 Task: Look for space in Siderno, Italy from 2nd September, 2023 to 10th September, 2023 for 1 adult in price range Rs.5000 to Rs.16000. Place can be private room with 1  bedroom having 1 bed and 1 bathroom. Property type can be house, flat, guest house, hotel. Booking option can be shelf check-in. Required host language is English.
Action: Mouse moved to (537, 92)
Screenshot: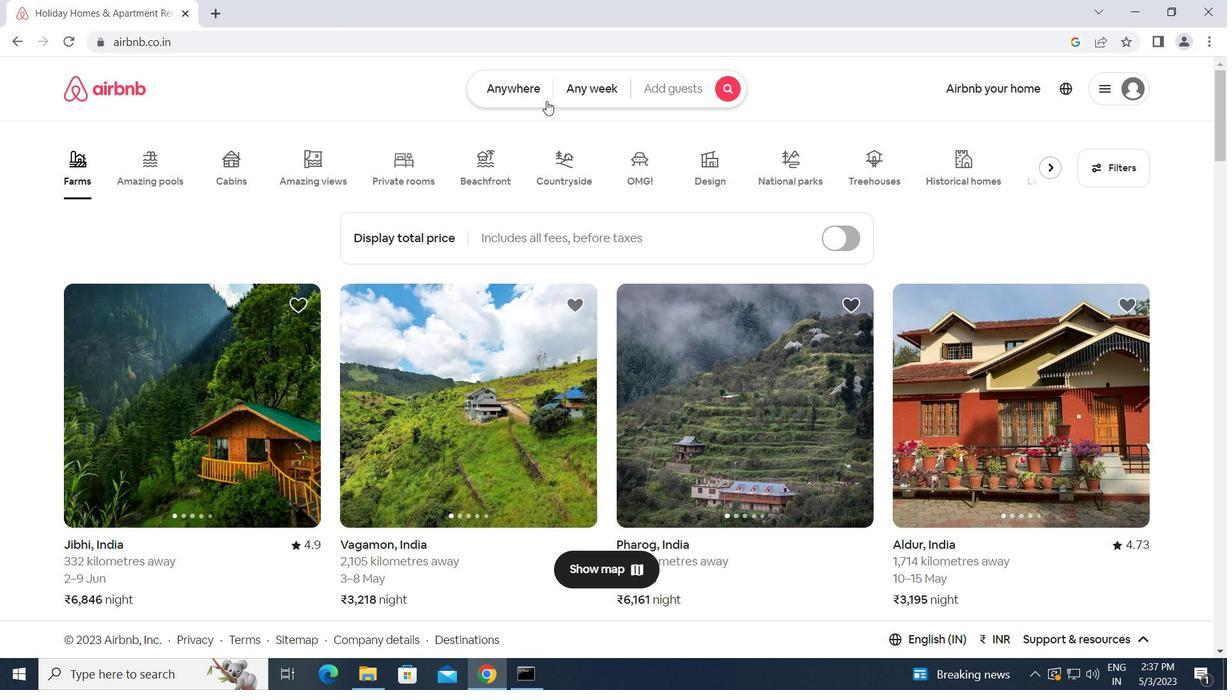 
Action: Mouse pressed left at (537, 92)
Screenshot: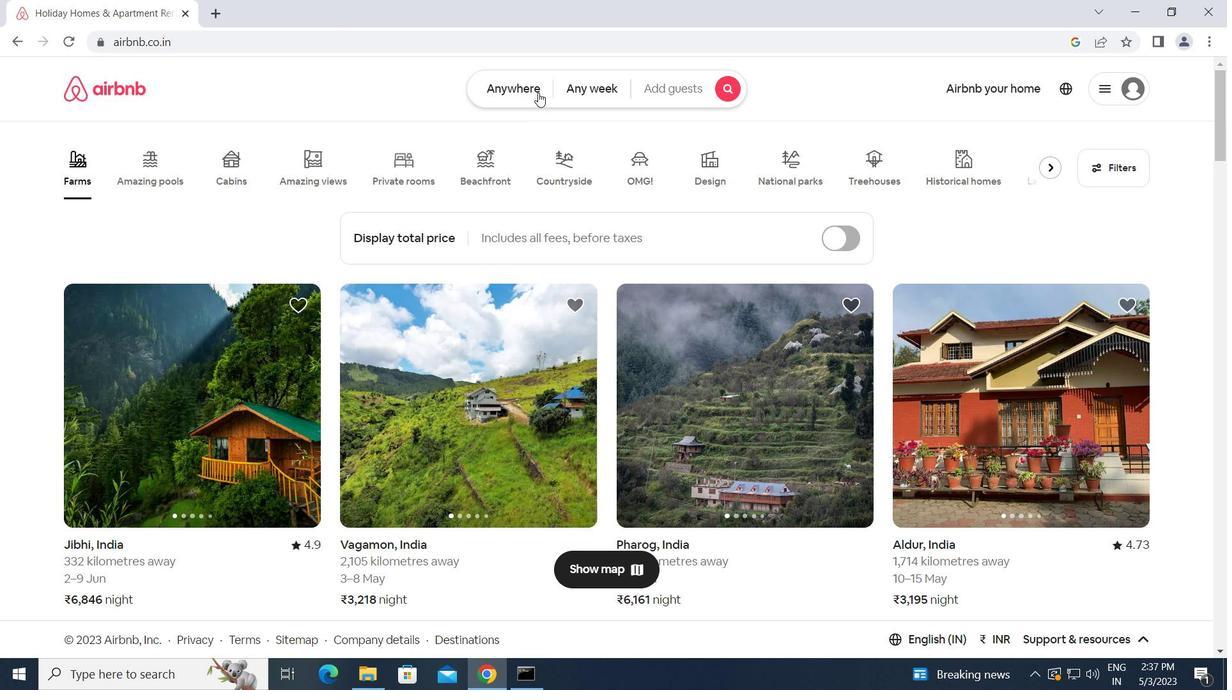 
Action: Mouse moved to (403, 159)
Screenshot: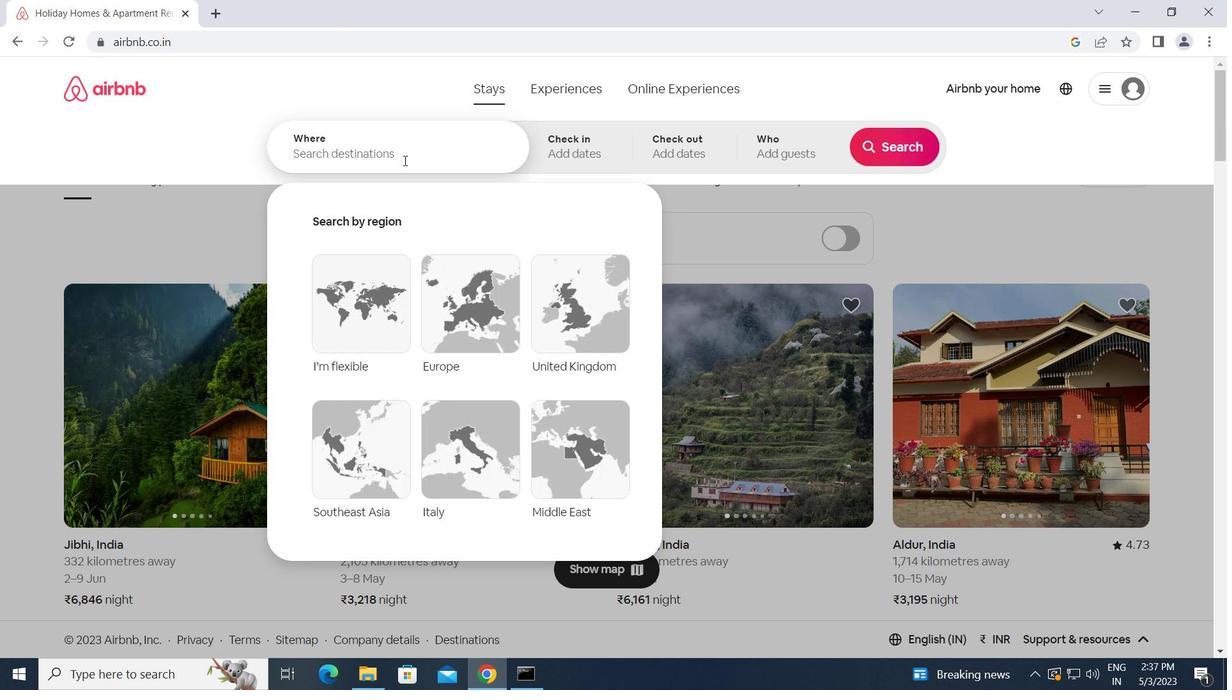 
Action: Mouse pressed left at (403, 159)
Screenshot: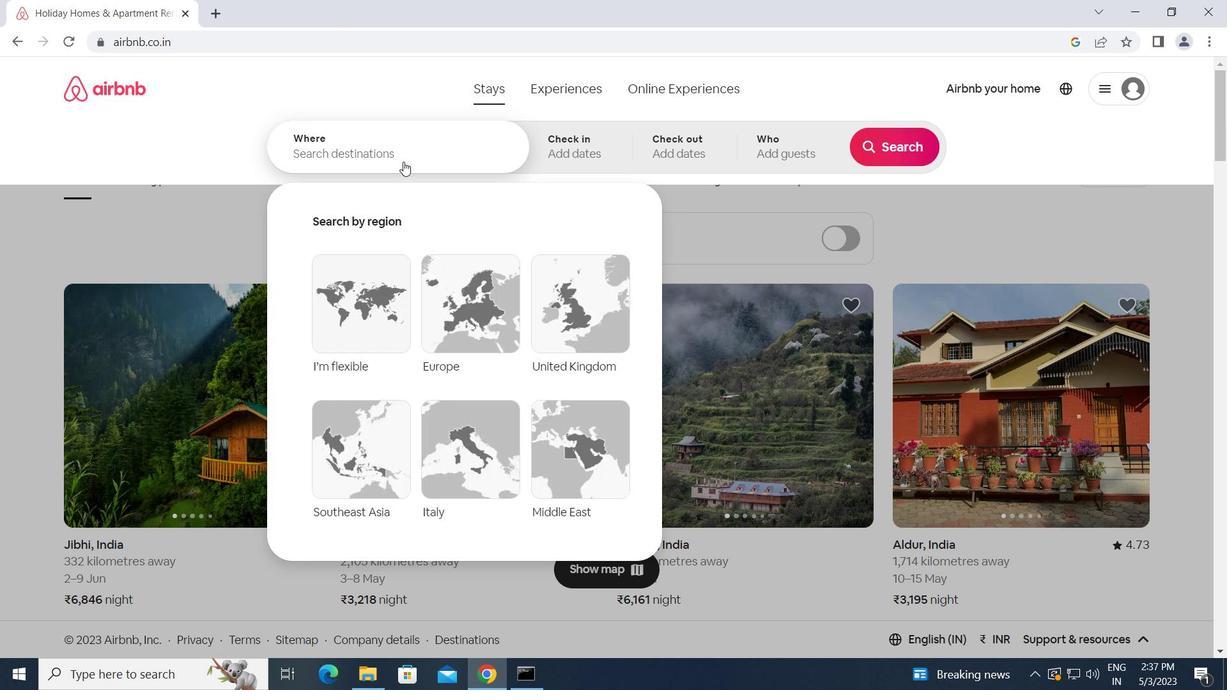 
Action: Key pressed <Key.caps_lock>s<Key.caps_lock>iderno,<Key.space><Key.caps_lock>i<Key.caps_lock>taly<Key.enter>
Screenshot: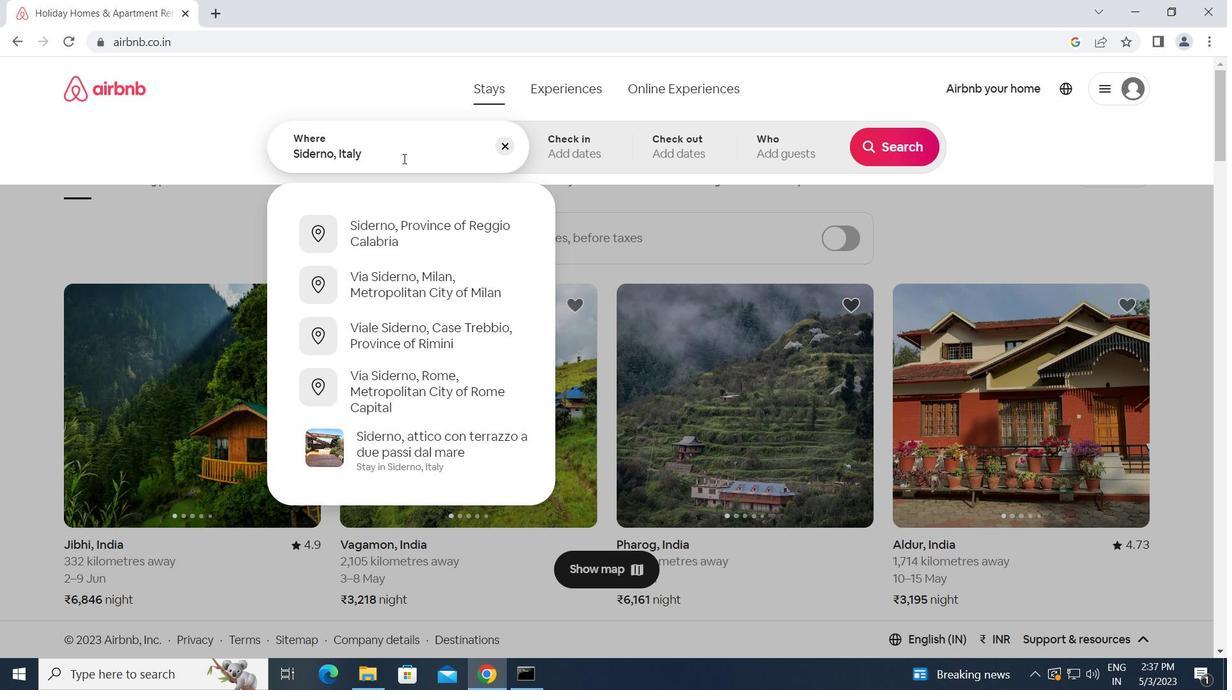 
Action: Mouse moved to (893, 278)
Screenshot: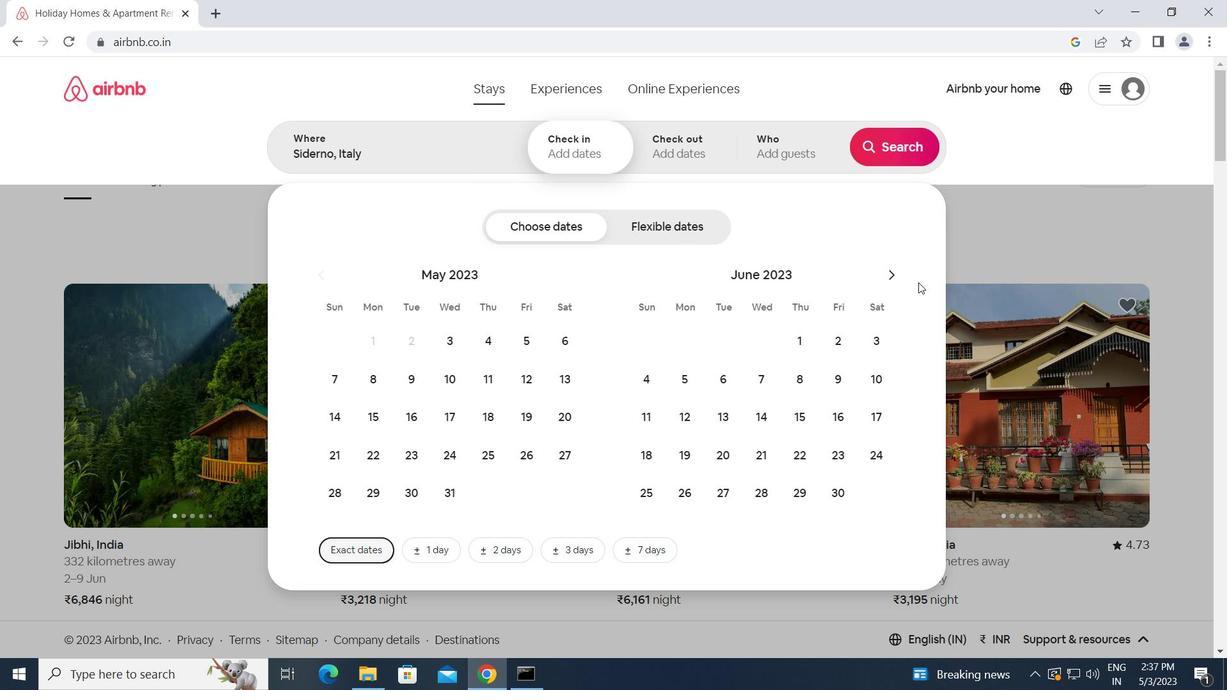 
Action: Mouse pressed left at (893, 278)
Screenshot: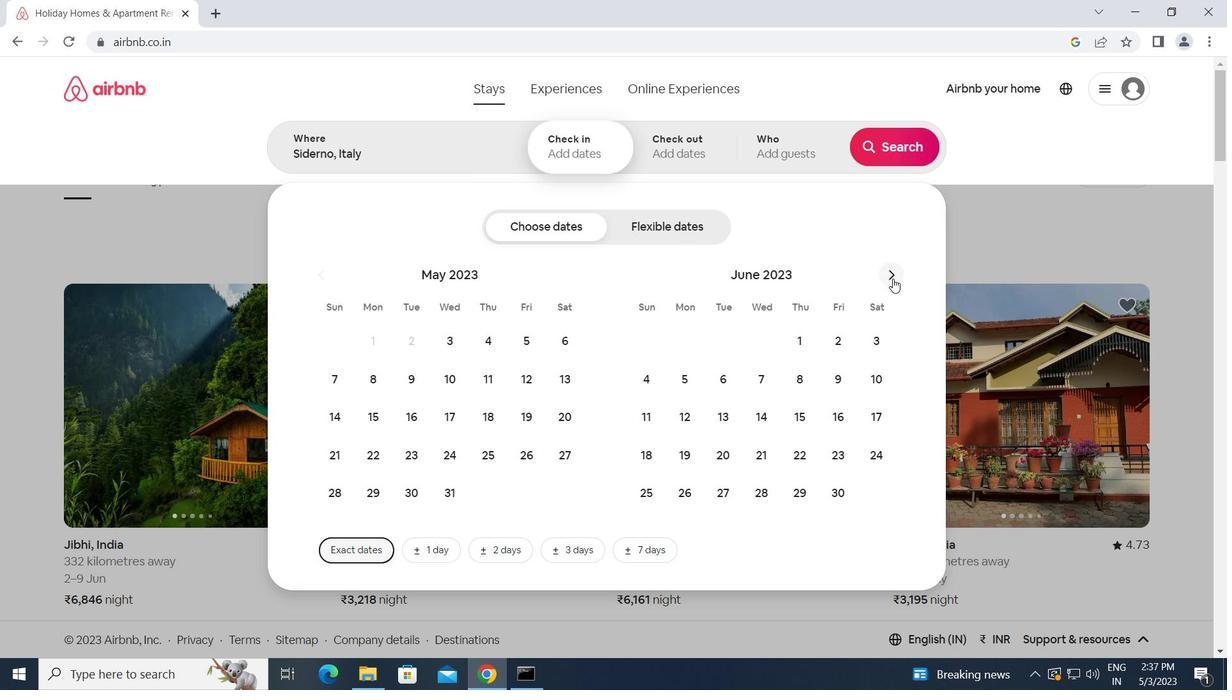 
Action: Mouse pressed left at (893, 278)
Screenshot: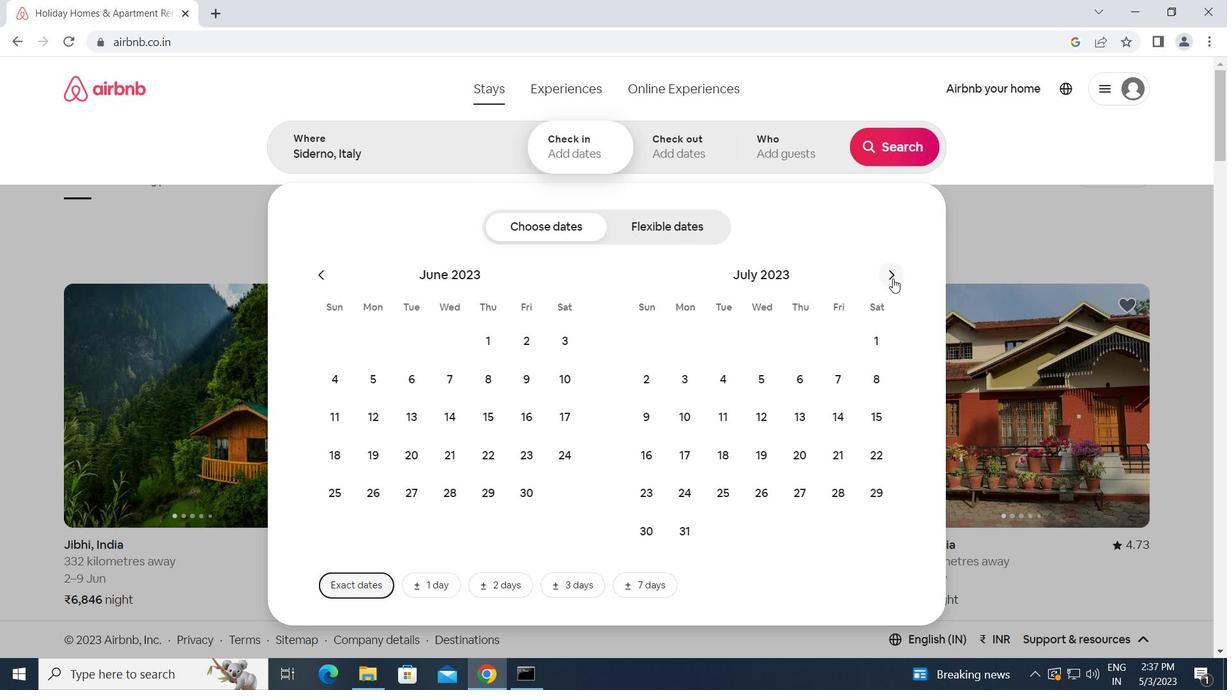 
Action: Mouse pressed left at (893, 278)
Screenshot: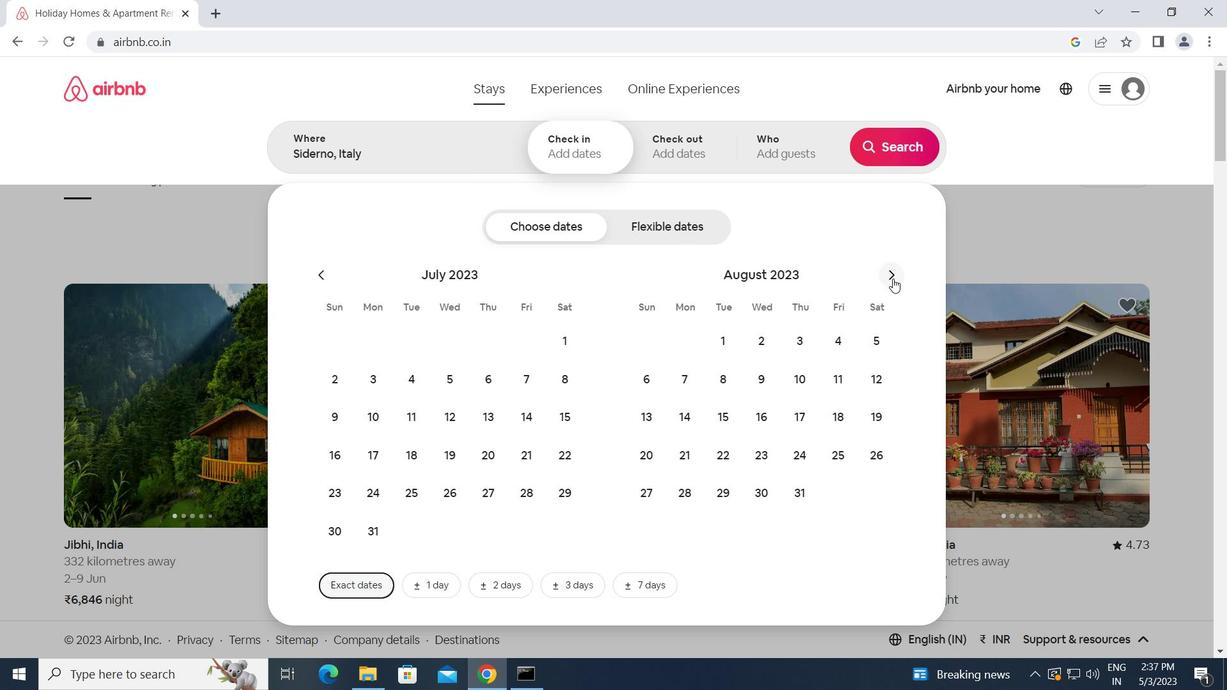 
Action: Mouse moved to (872, 335)
Screenshot: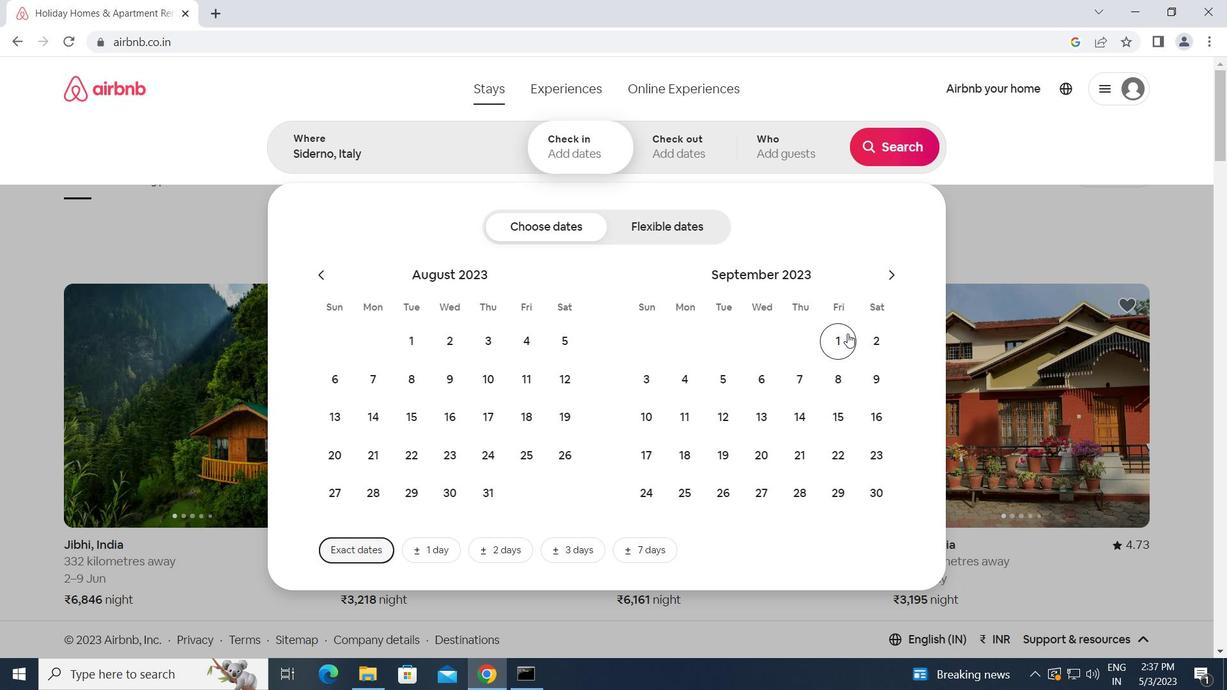 
Action: Mouse pressed left at (872, 335)
Screenshot: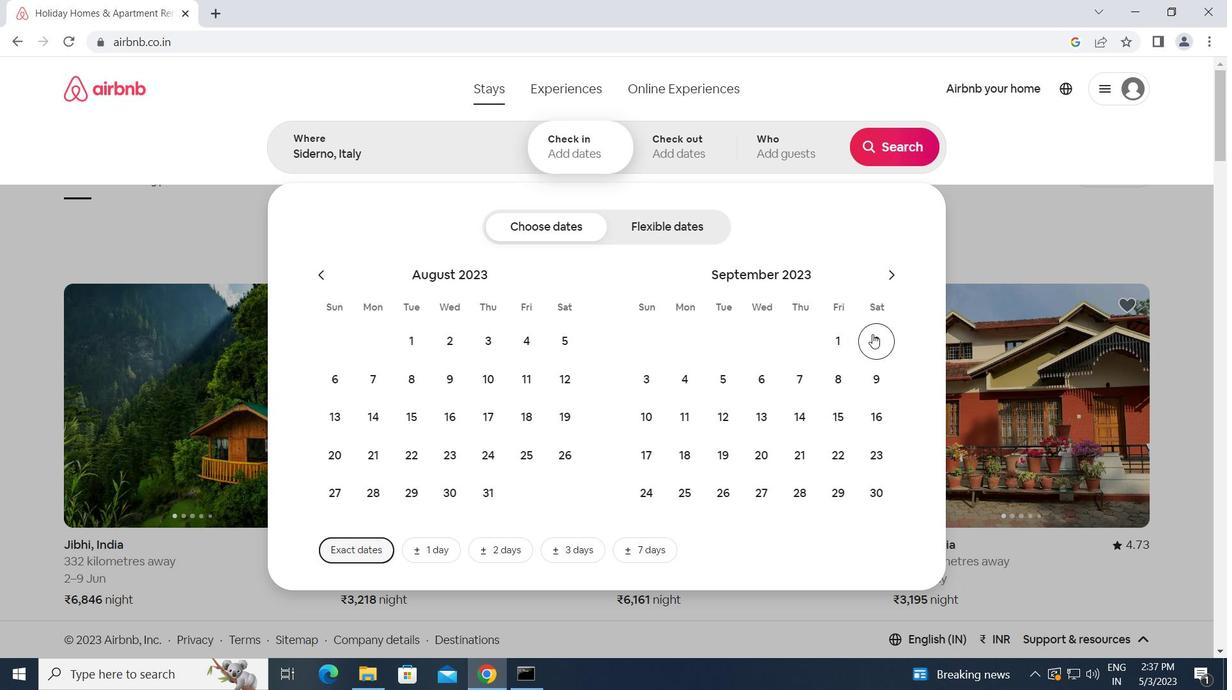 
Action: Mouse moved to (651, 411)
Screenshot: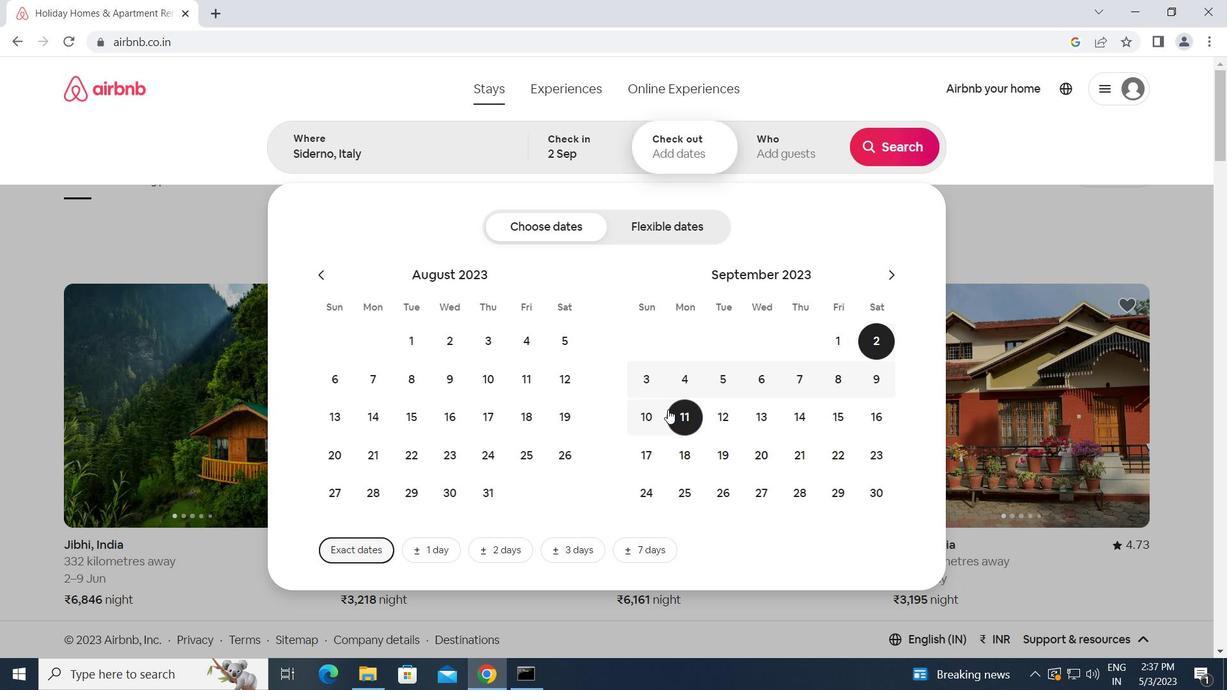 
Action: Mouse pressed left at (651, 411)
Screenshot: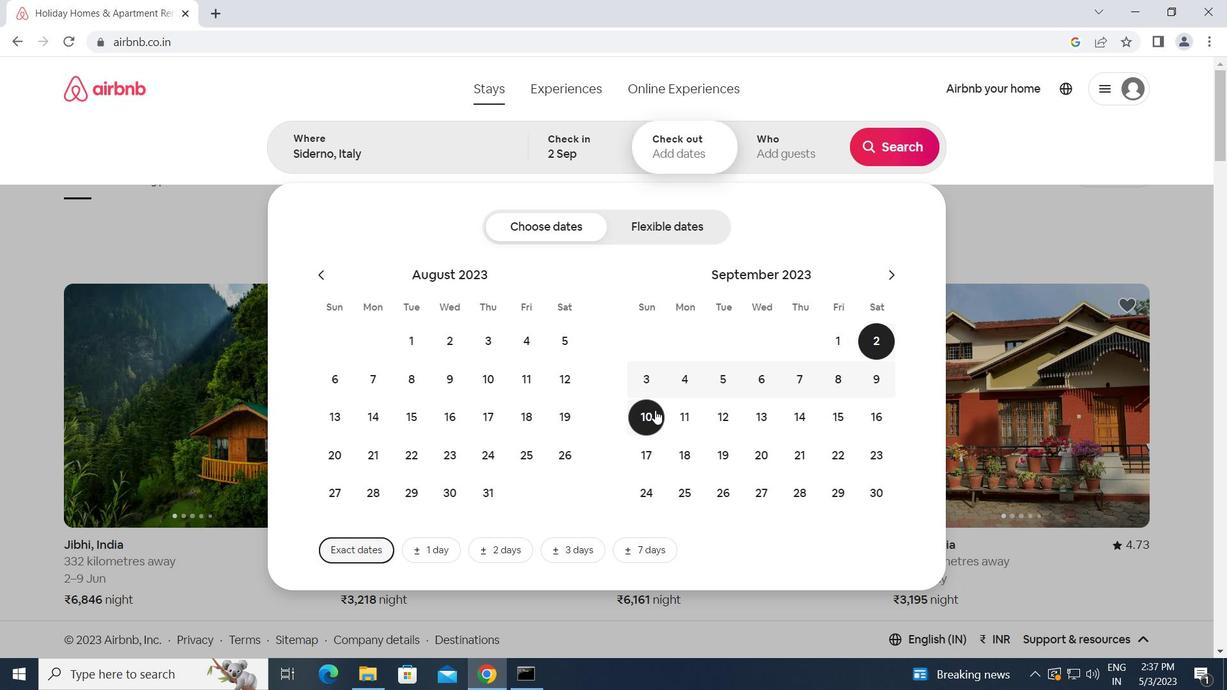 
Action: Mouse moved to (769, 139)
Screenshot: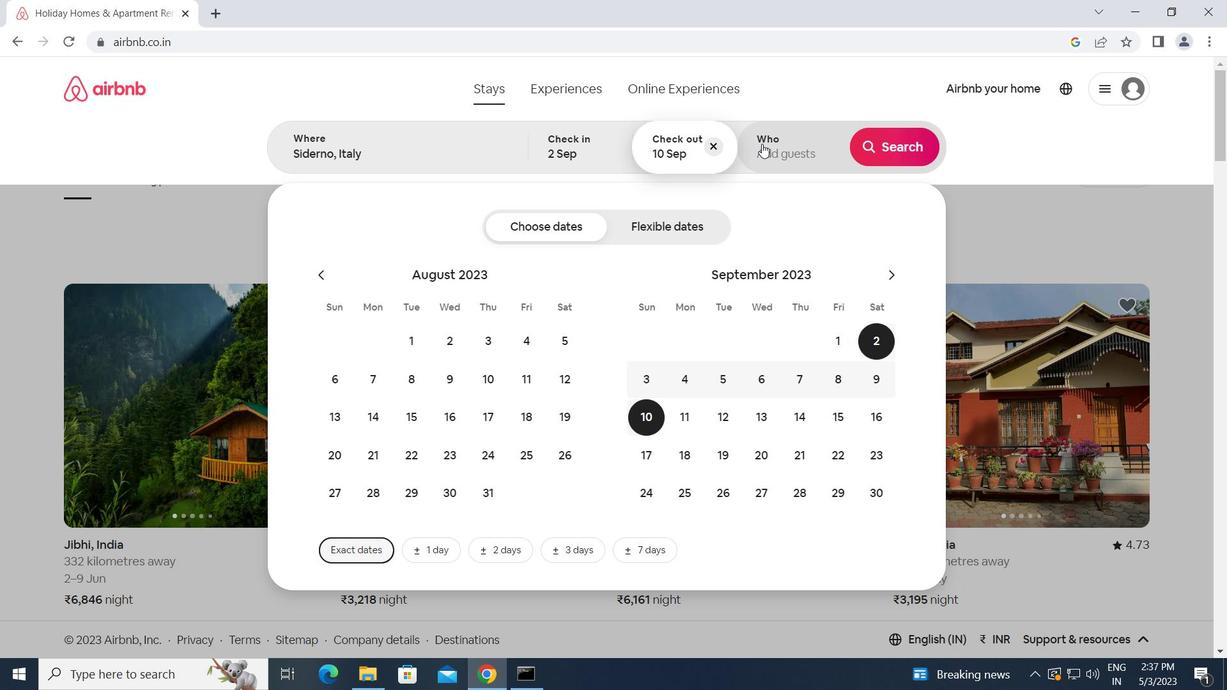 
Action: Mouse pressed left at (769, 139)
Screenshot: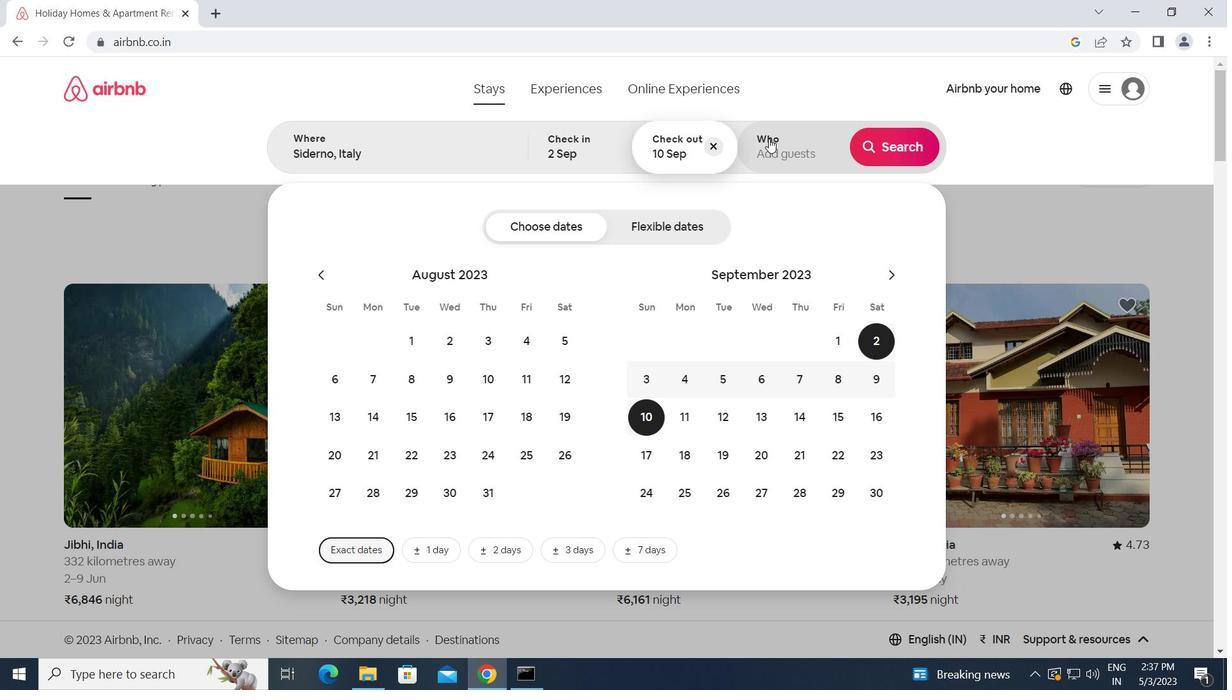 
Action: Mouse moved to (905, 228)
Screenshot: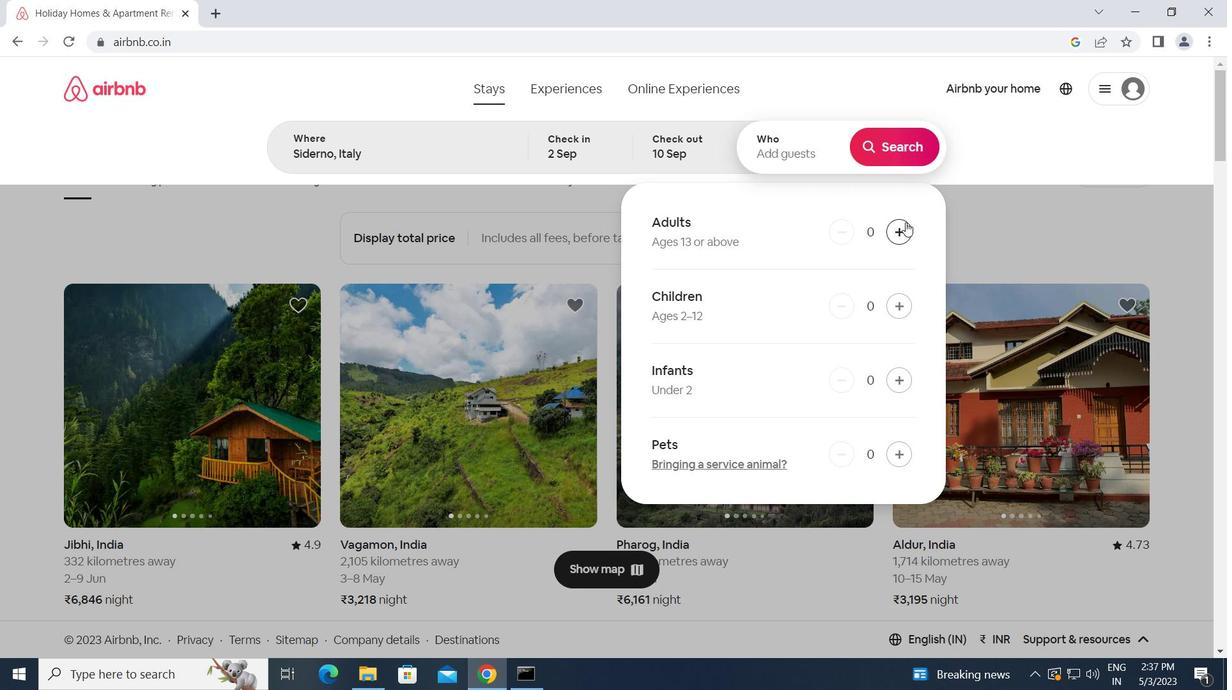 
Action: Mouse pressed left at (905, 228)
Screenshot: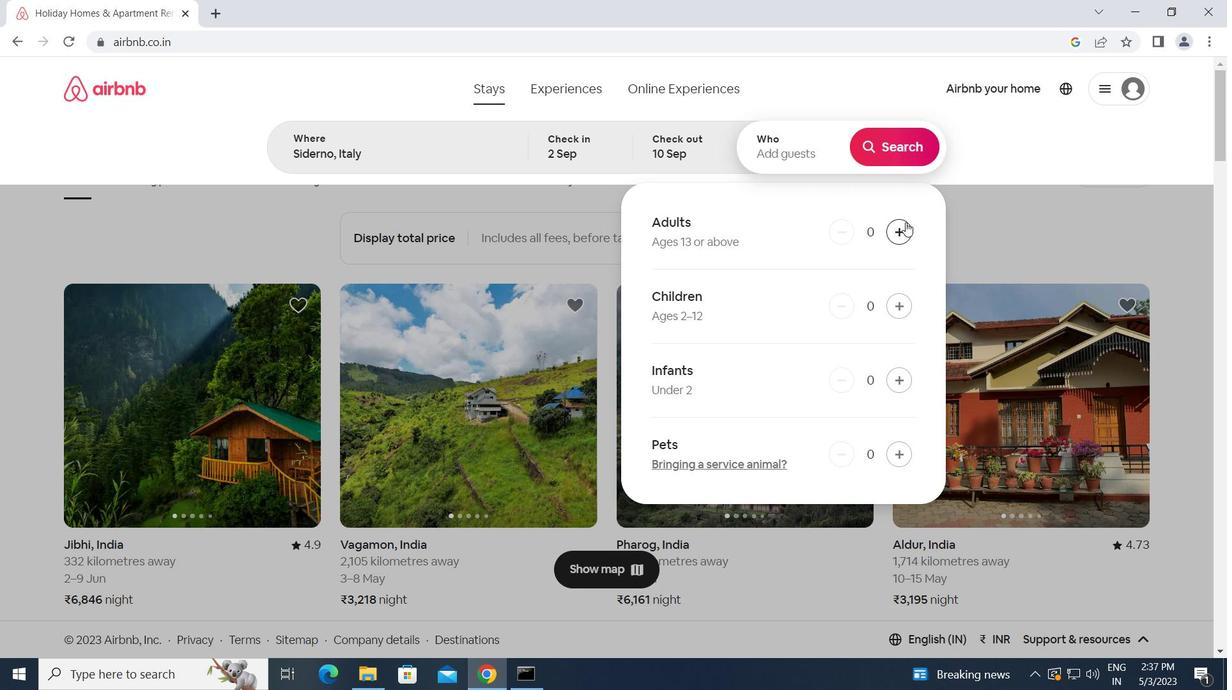 
Action: Mouse moved to (897, 146)
Screenshot: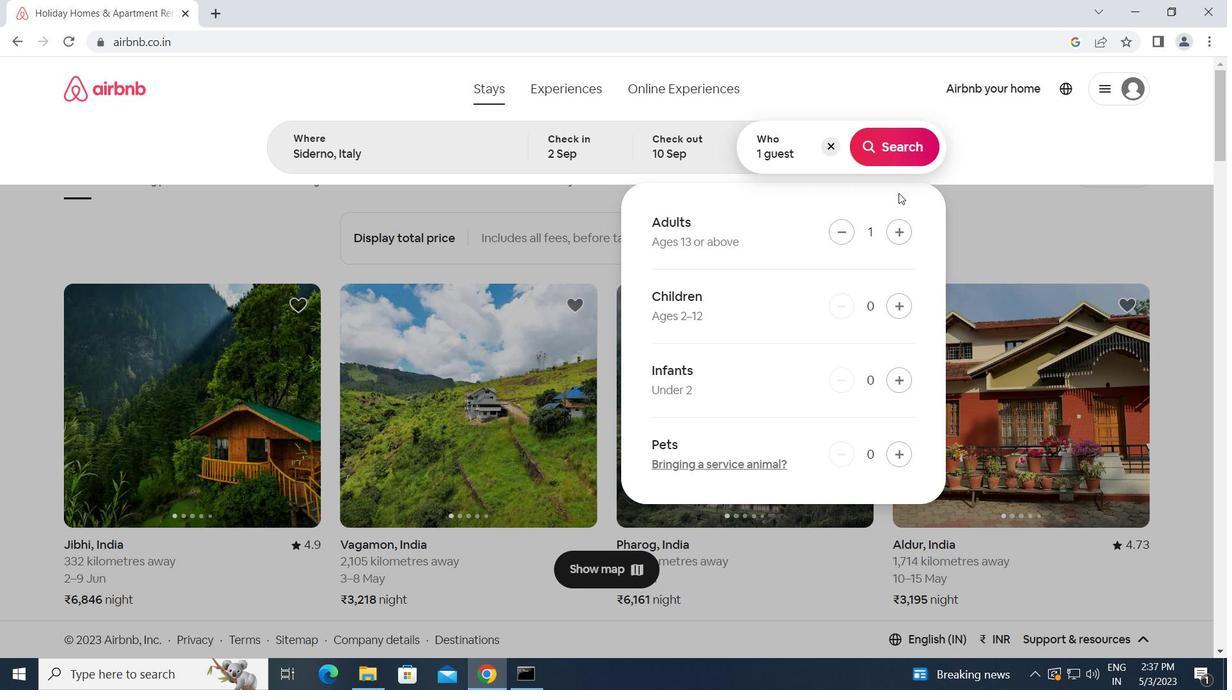 
Action: Mouse pressed left at (897, 146)
Screenshot: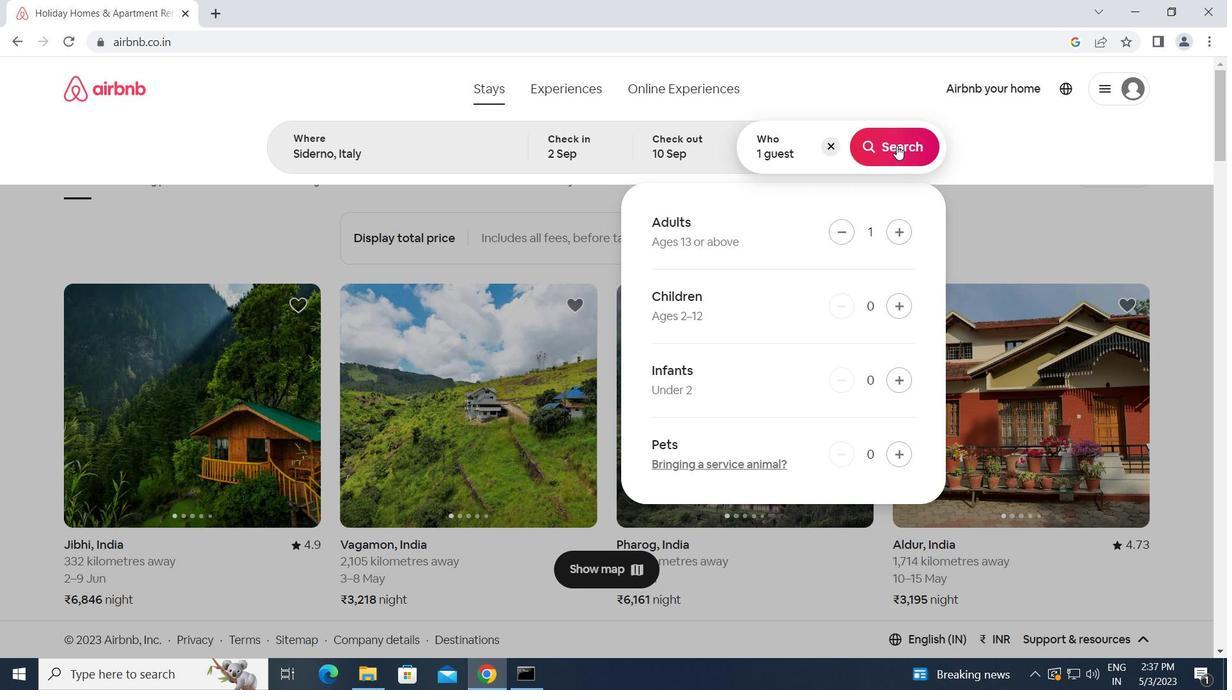 
Action: Mouse moved to (1145, 150)
Screenshot: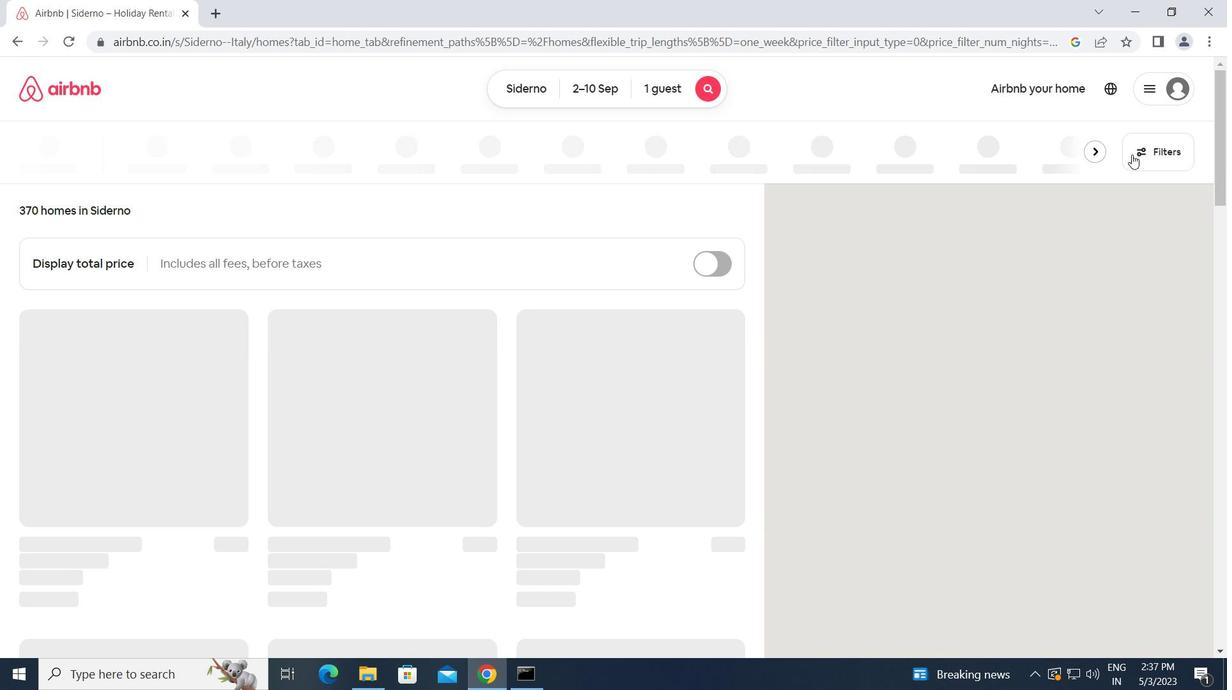 
Action: Mouse pressed left at (1145, 150)
Screenshot: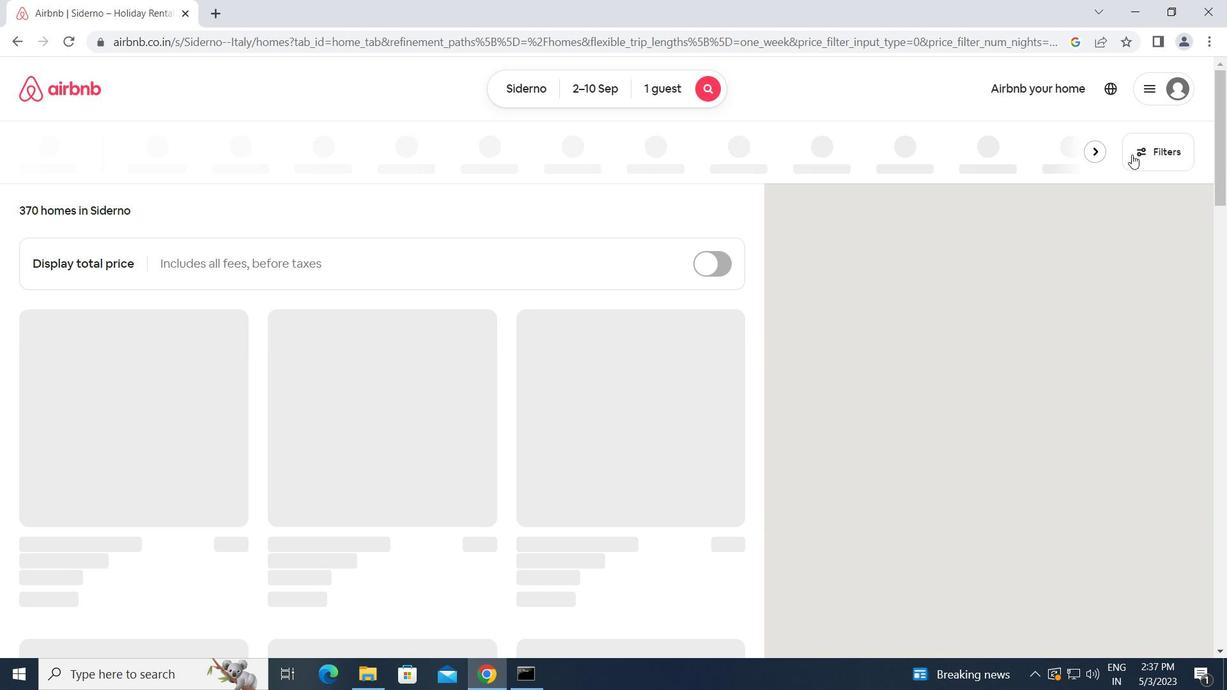 
Action: Mouse moved to (397, 349)
Screenshot: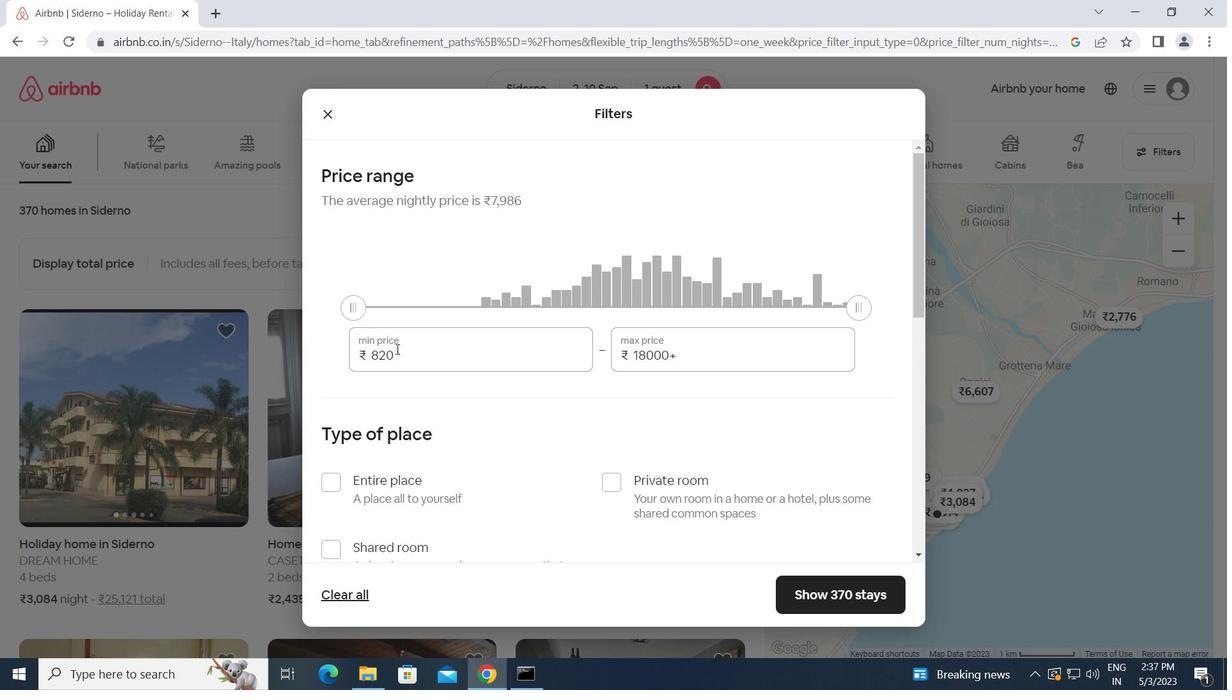 
Action: Mouse pressed left at (397, 349)
Screenshot: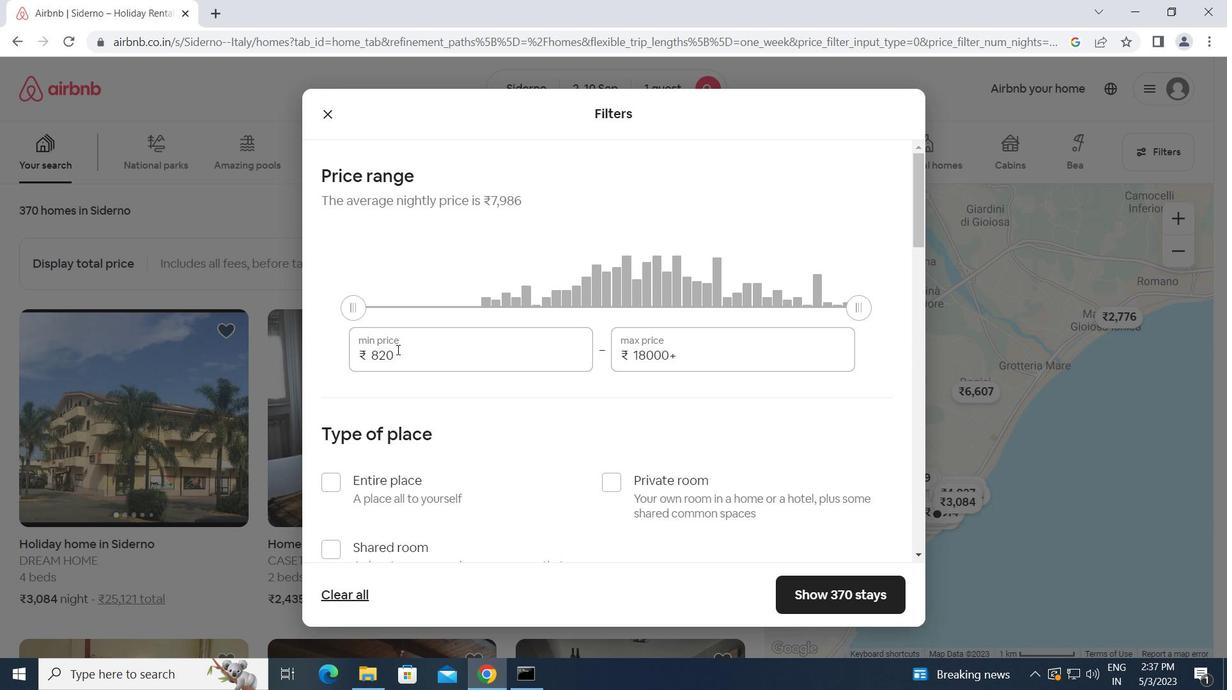 
Action: Mouse moved to (359, 349)
Screenshot: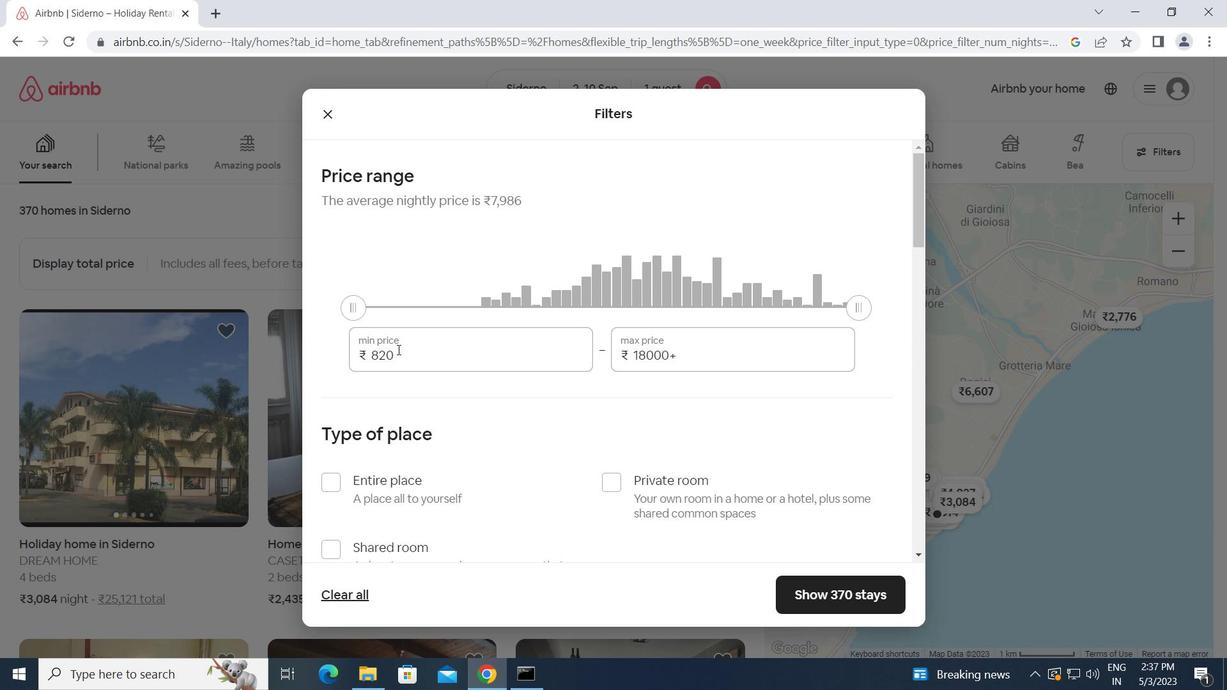 
Action: Key pressed 5000<Key.tab>16000
Screenshot: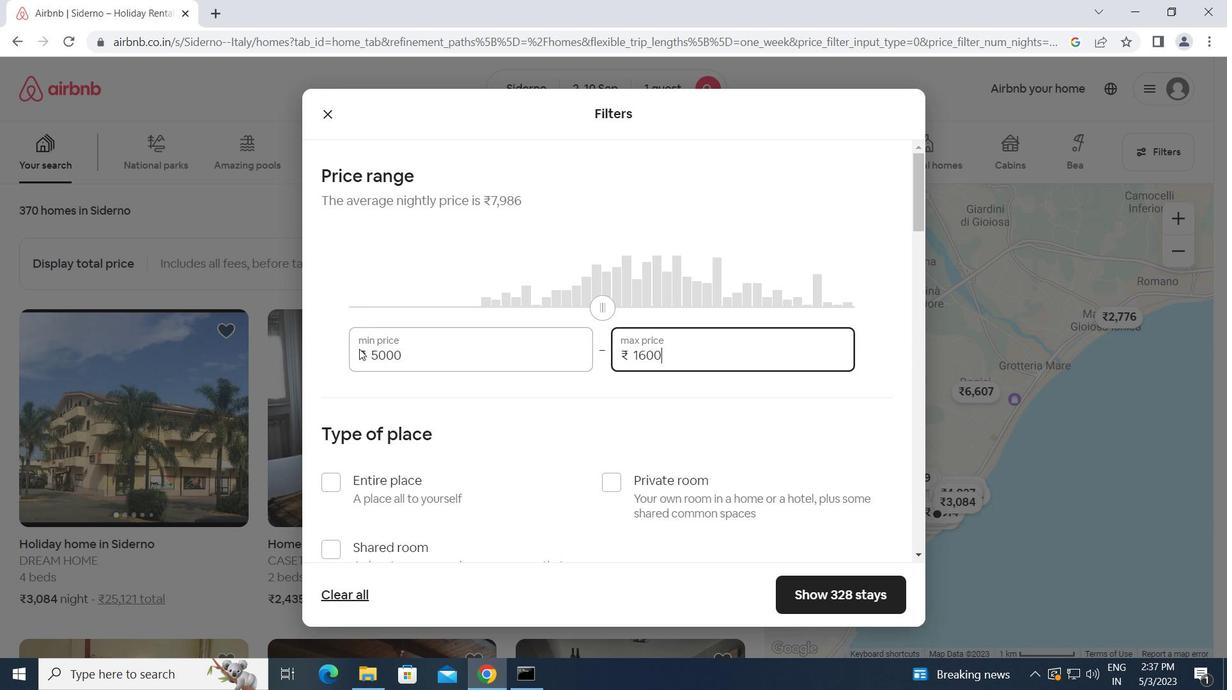 
Action: Mouse moved to (609, 478)
Screenshot: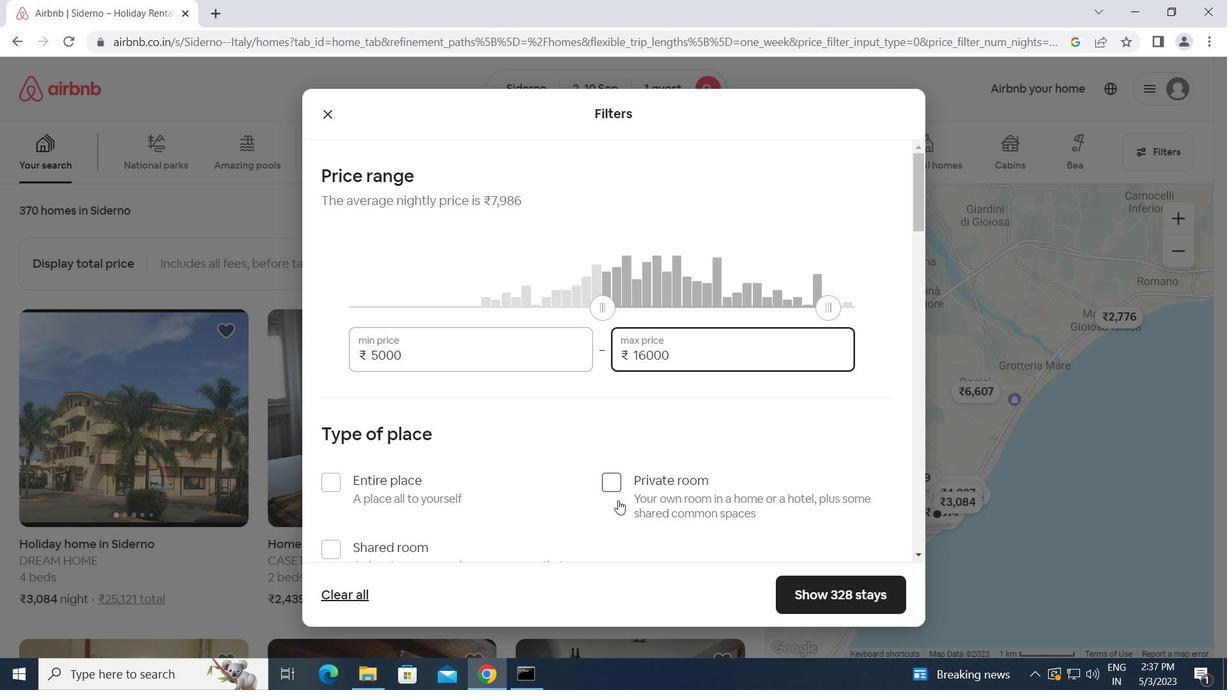 
Action: Mouse pressed left at (609, 478)
Screenshot: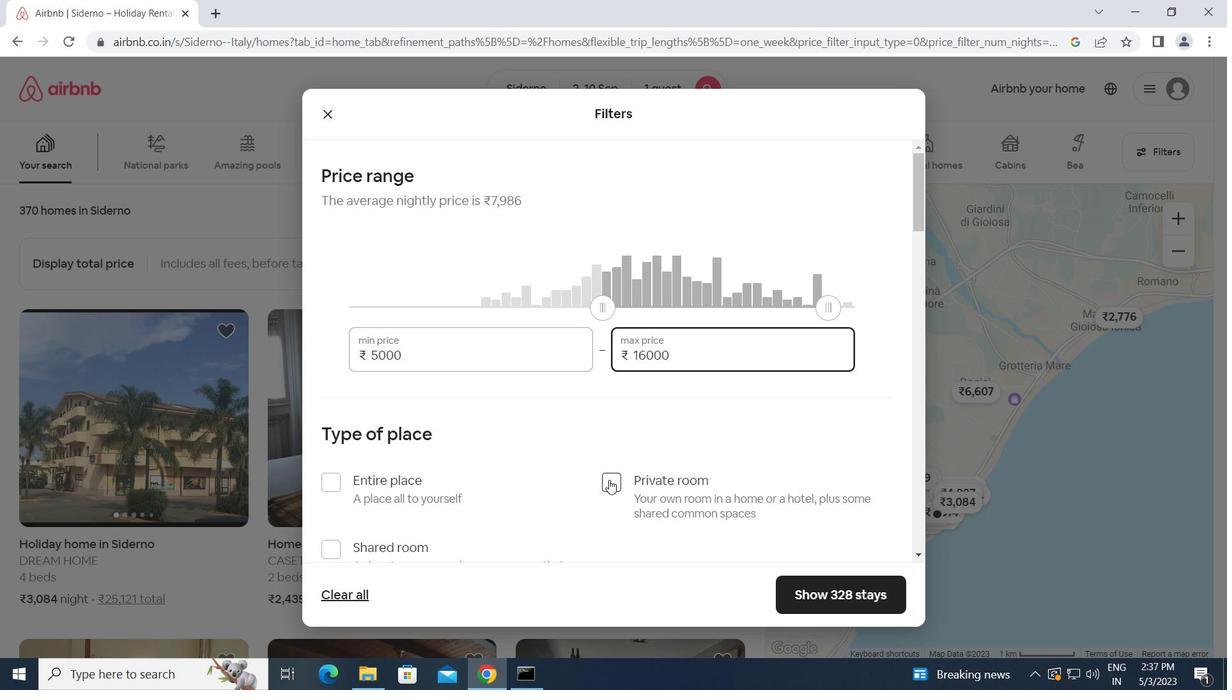 
Action: Mouse moved to (583, 511)
Screenshot: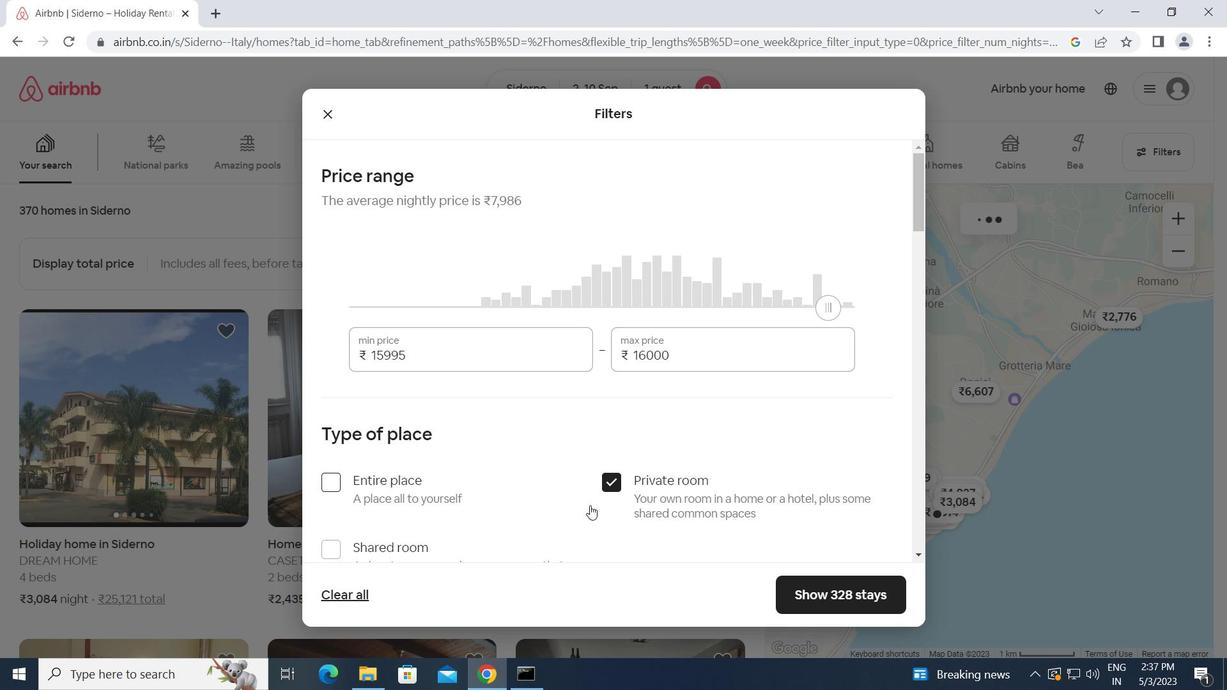 
Action: Mouse scrolled (583, 510) with delta (0, 0)
Screenshot: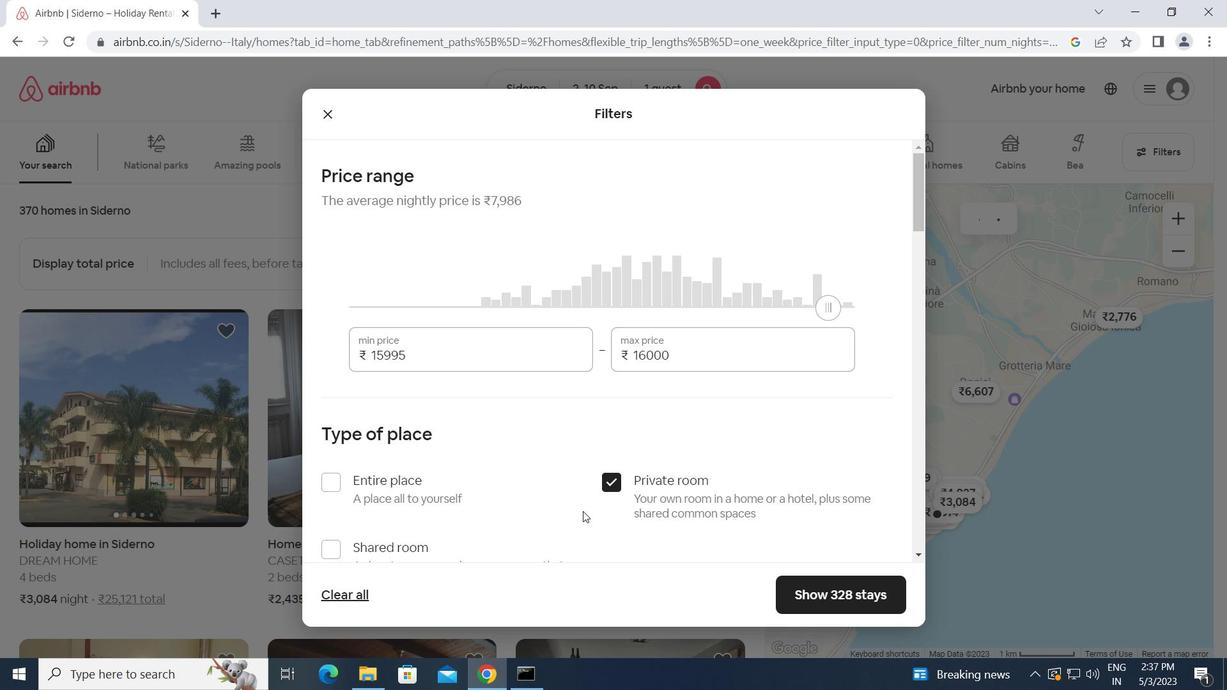 
Action: Mouse scrolled (583, 510) with delta (0, 0)
Screenshot: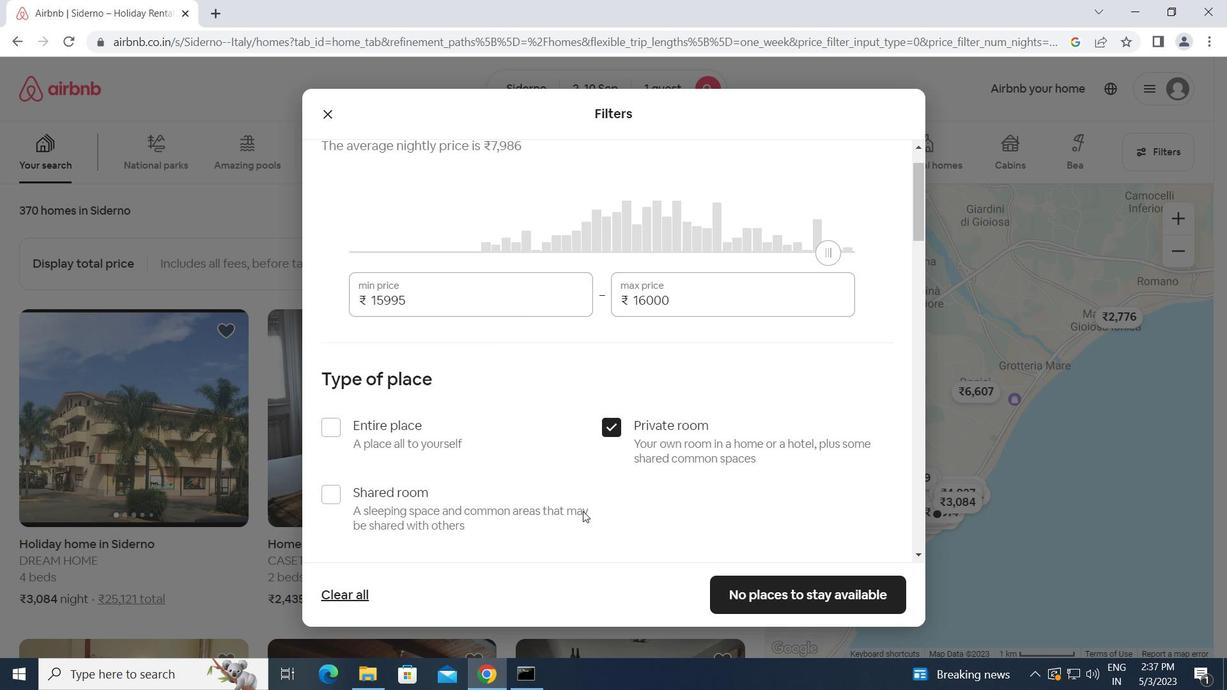 
Action: Mouse moved to (368, 519)
Screenshot: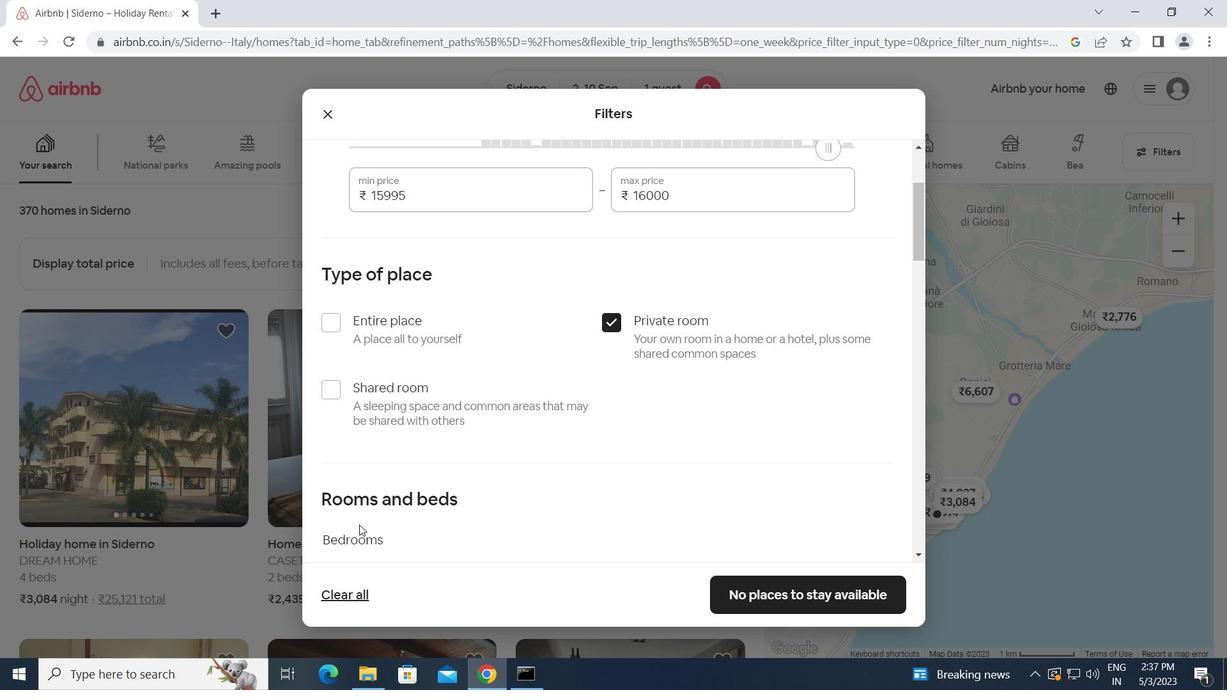 
Action: Mouse scrolled (368, 519) with delta (0, 0)
Screenshot: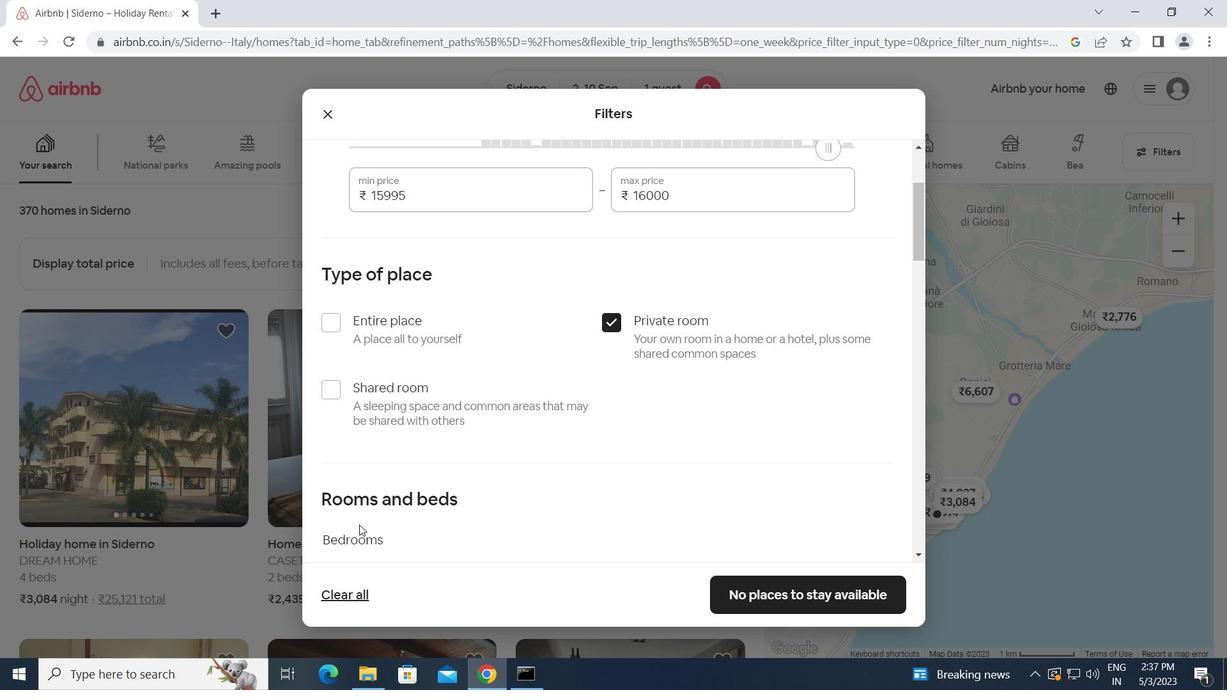 
Action: Mouse moved to (384, 505)
Screenshot: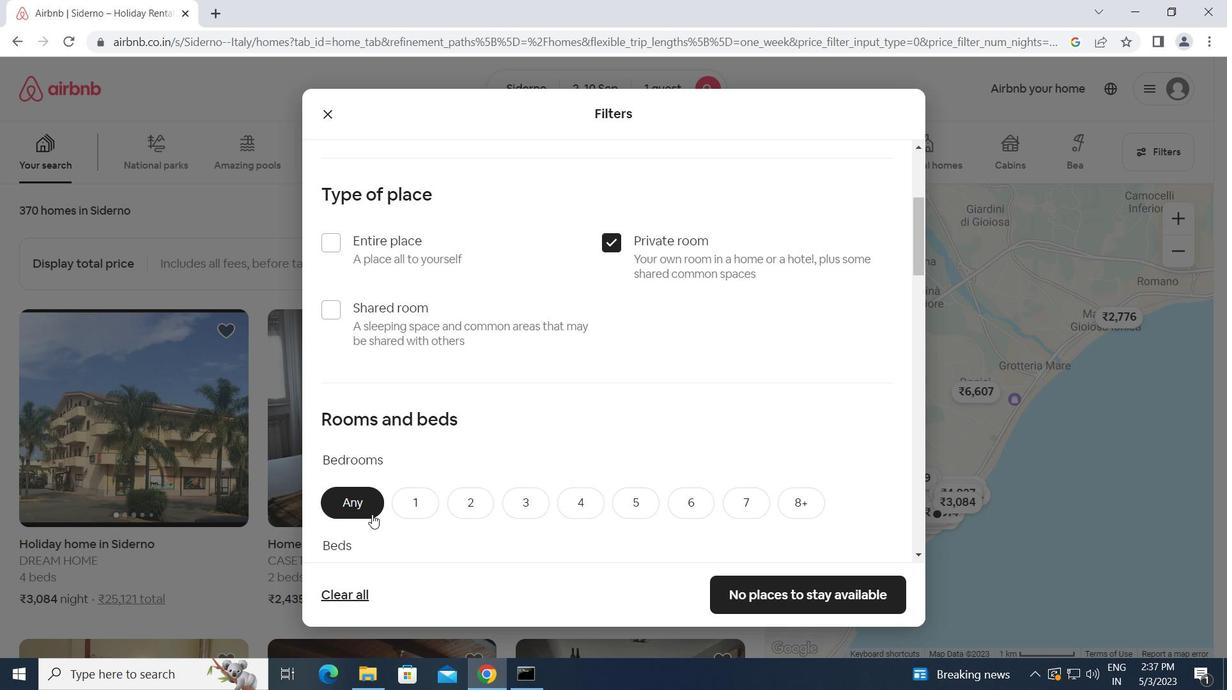 
Action: Mouse scrolled (384, 505) with delta (0, 0)
Screenshot: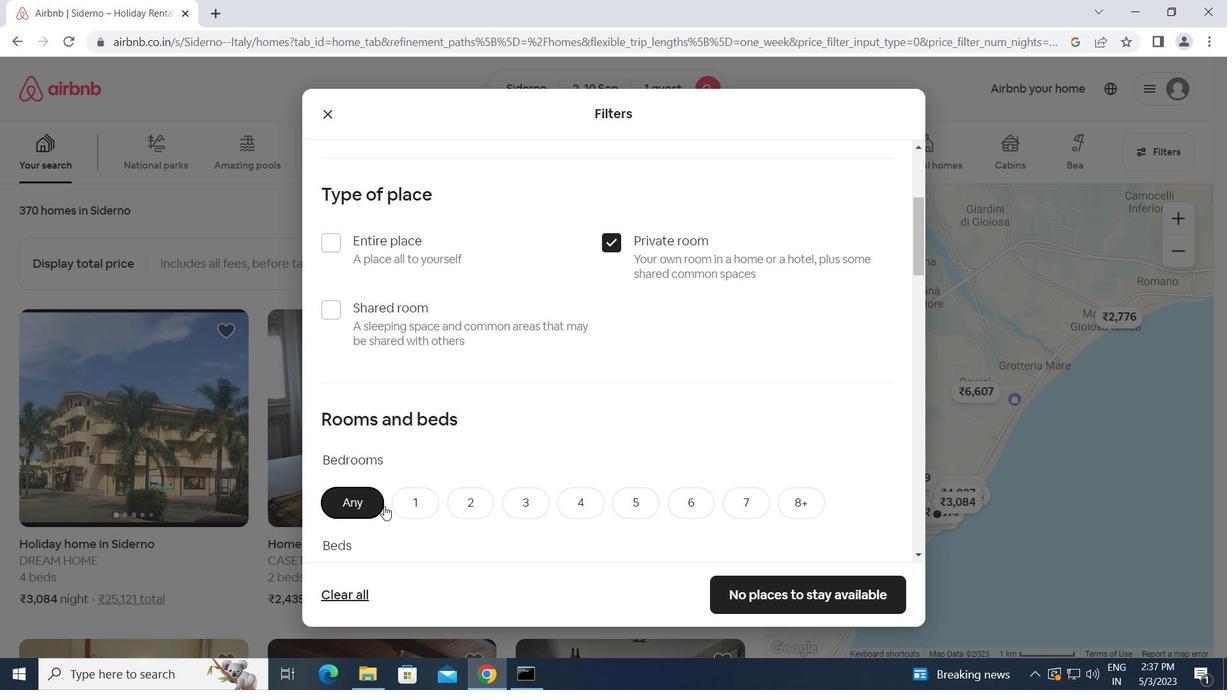 
Action: Mouse scrolled (384, 505) with delta (0, 0)
Screenshot: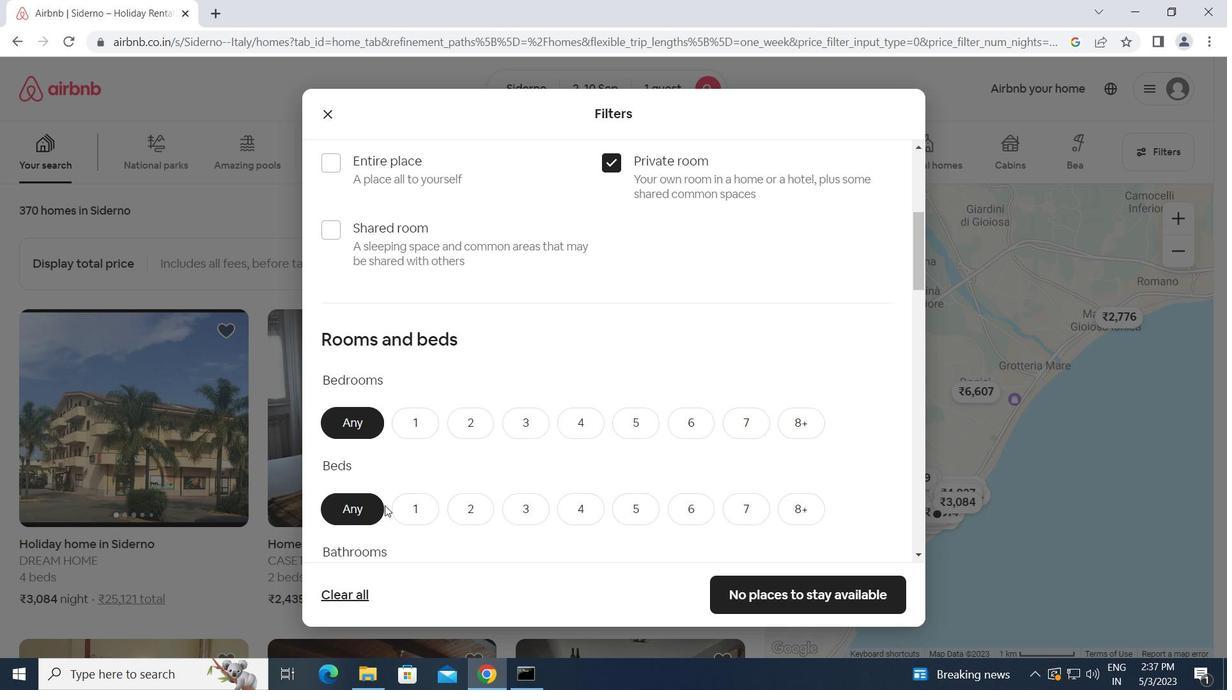 
Action: Mouse moved to (411, 339)
Screenshot: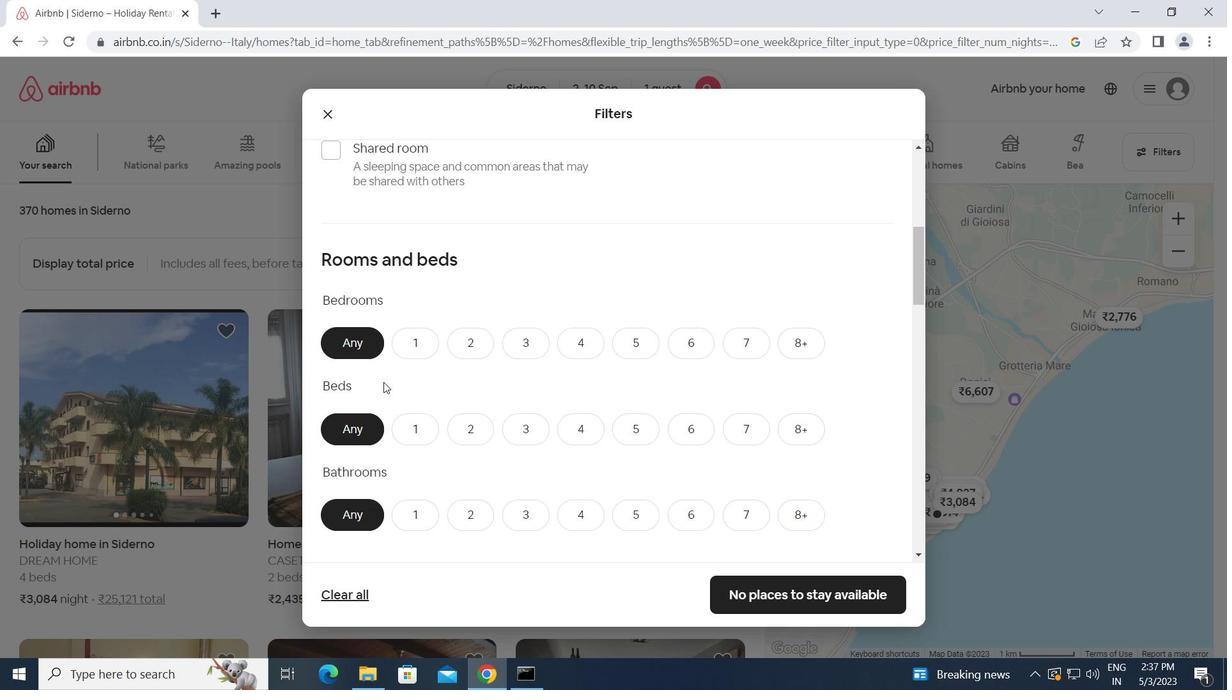 
Action: Mouse pressed left at (411, 339)
Screenshot: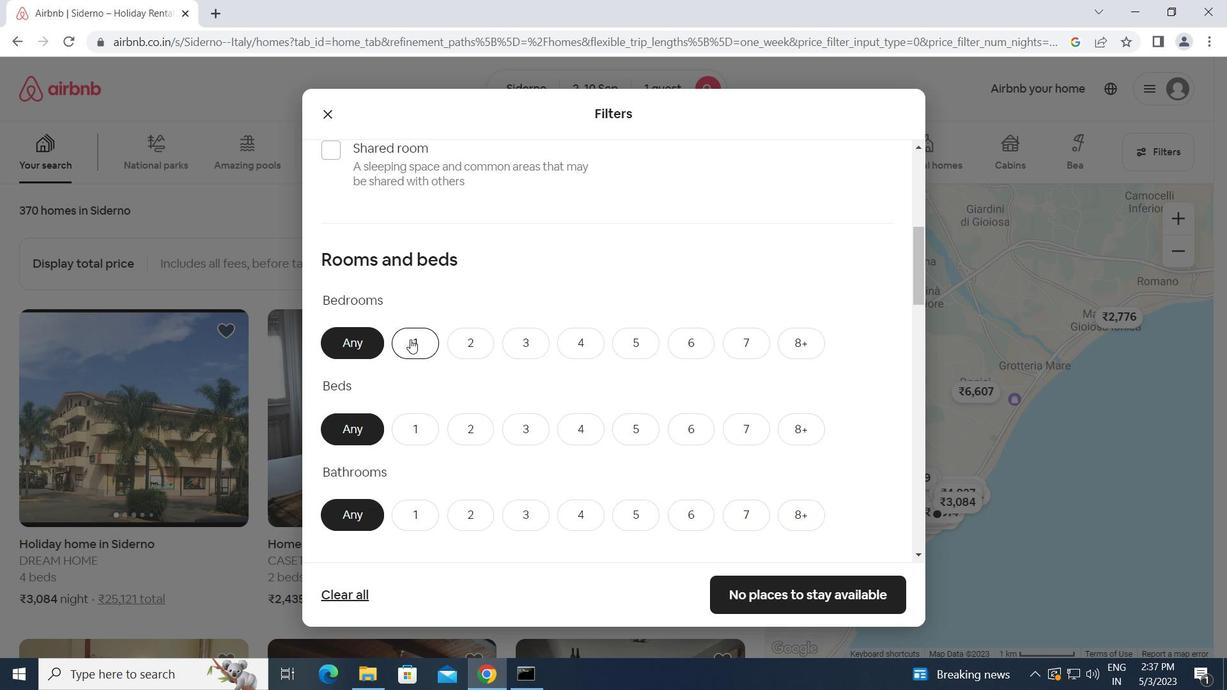 
Action: Mouse moved to (414, 432)
Screenshot: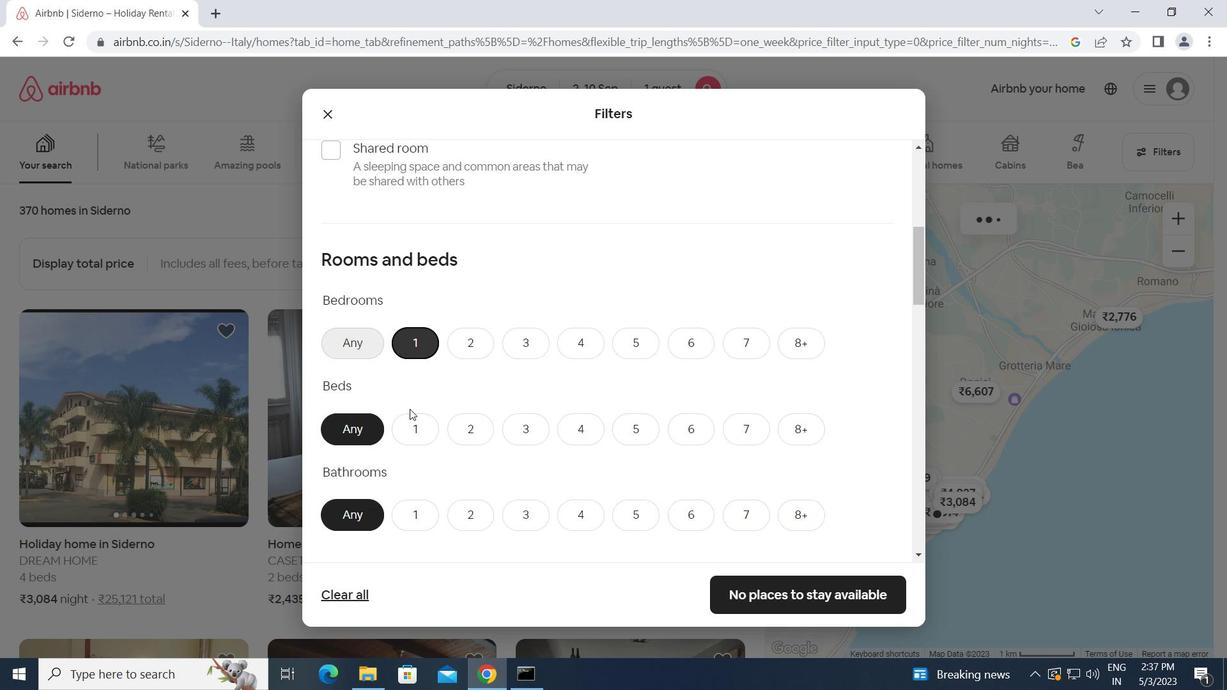 
Action: Mouse pressed left at (414, 432)
Screenshot: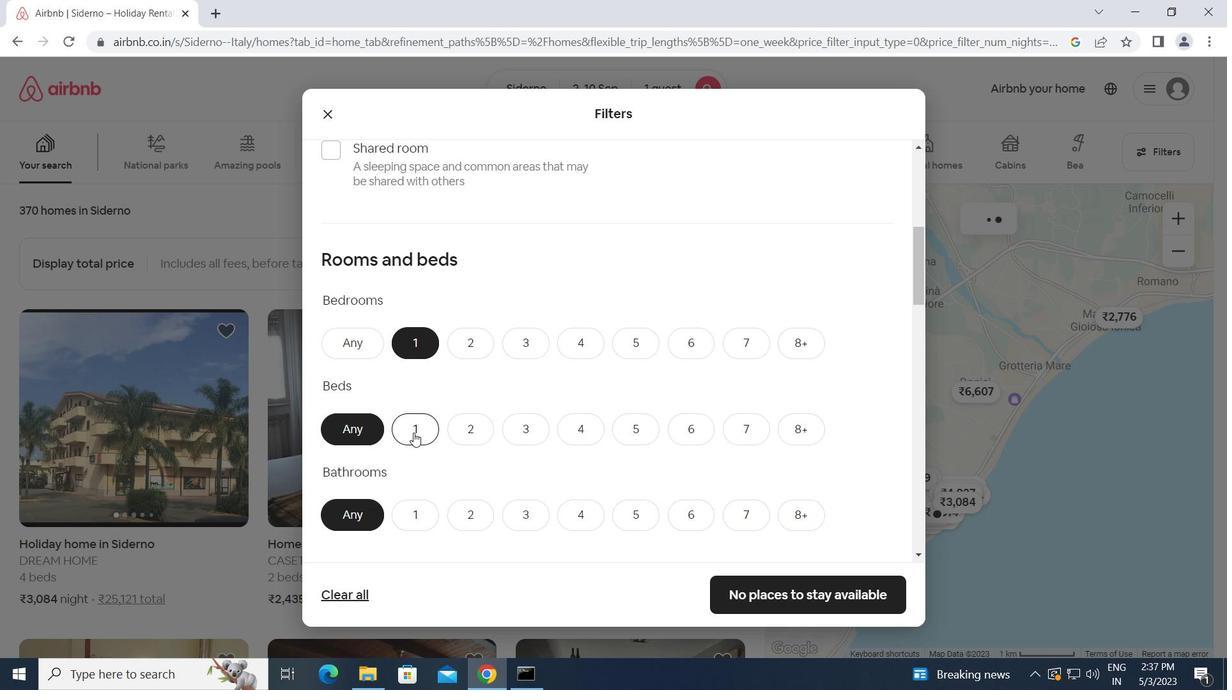 
Action: Mouse moved to (423, 517)
Screenshot: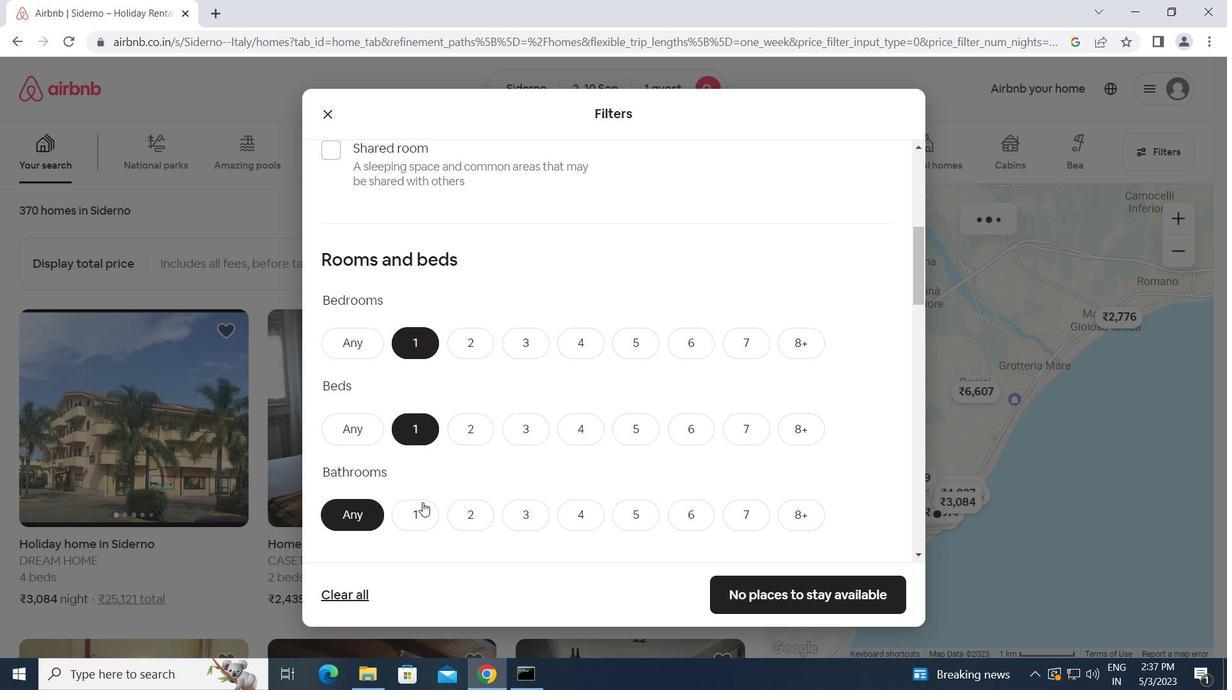 
Action: Mouse pressed left at (423, 517)
Screenshot: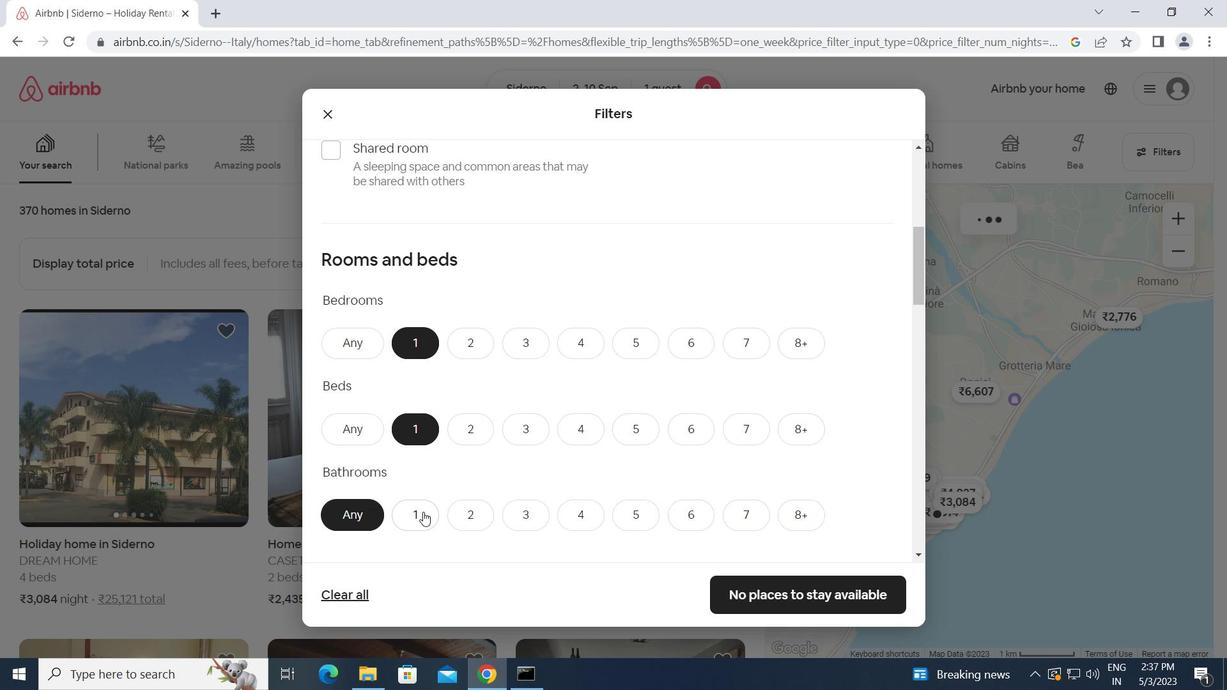 
Action: Mouse moved to (429, 513)
Screenshot: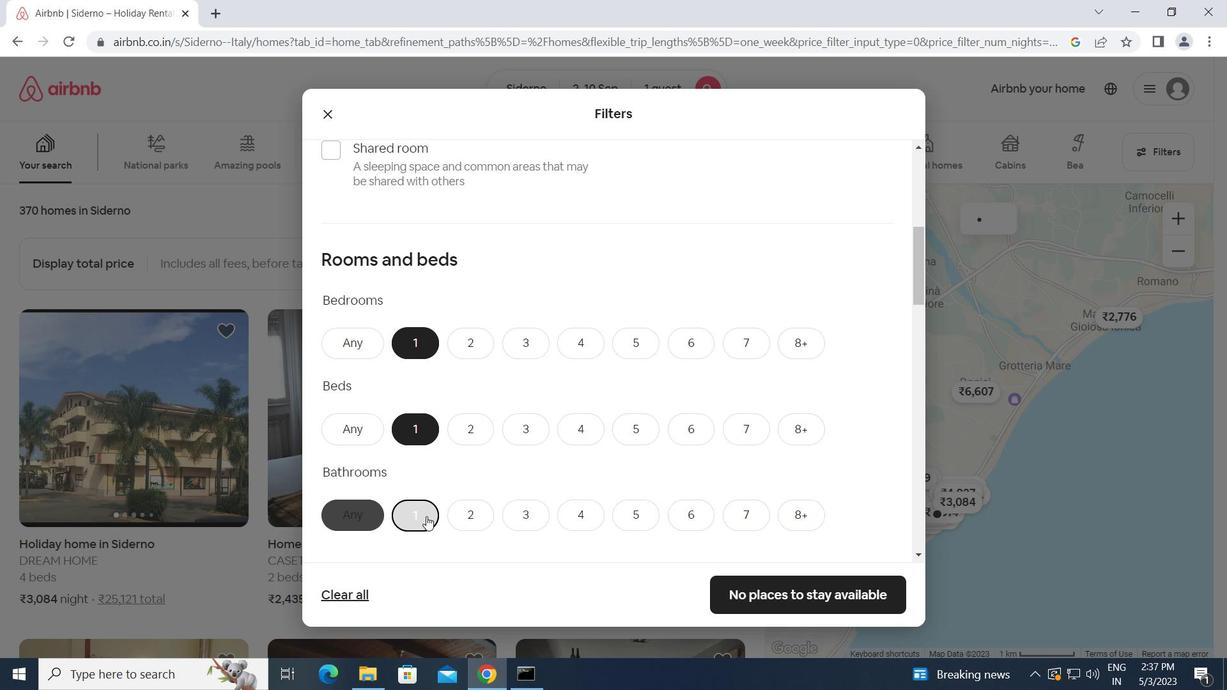 
Action: Mouse scrolled (429, 512) with delta (0, 0)
Screenshot: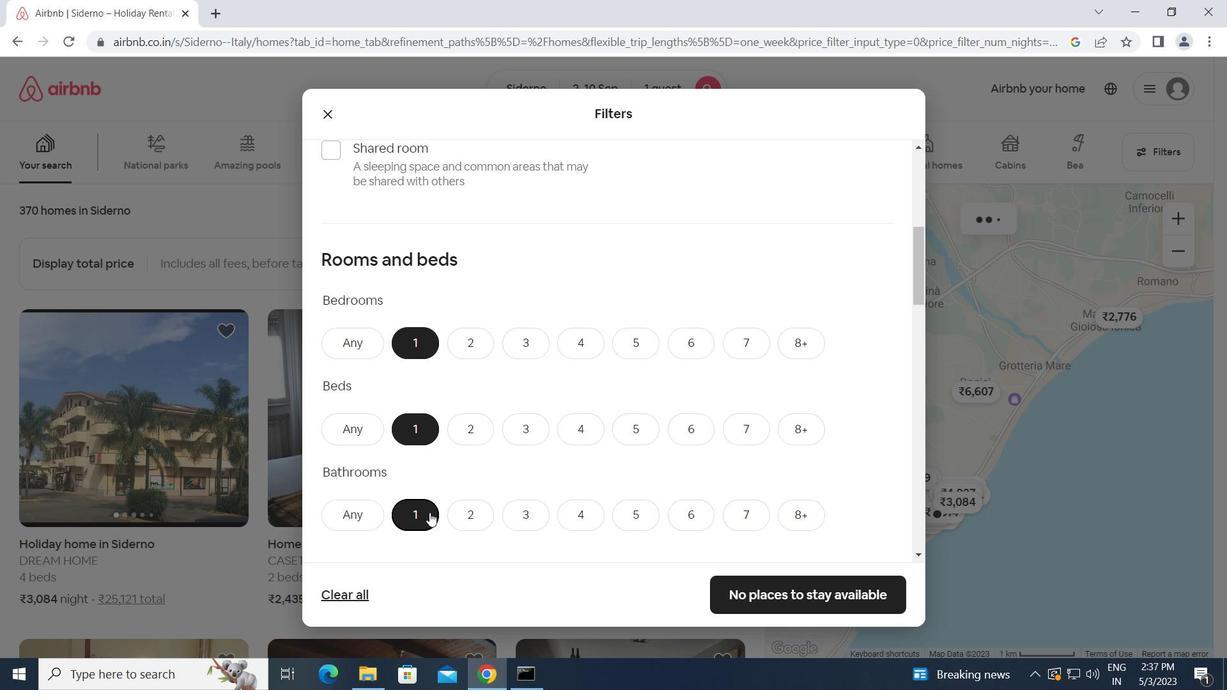 
Action: Mouse scrolled (429, 512) with delta (0, 0)
Screenshot: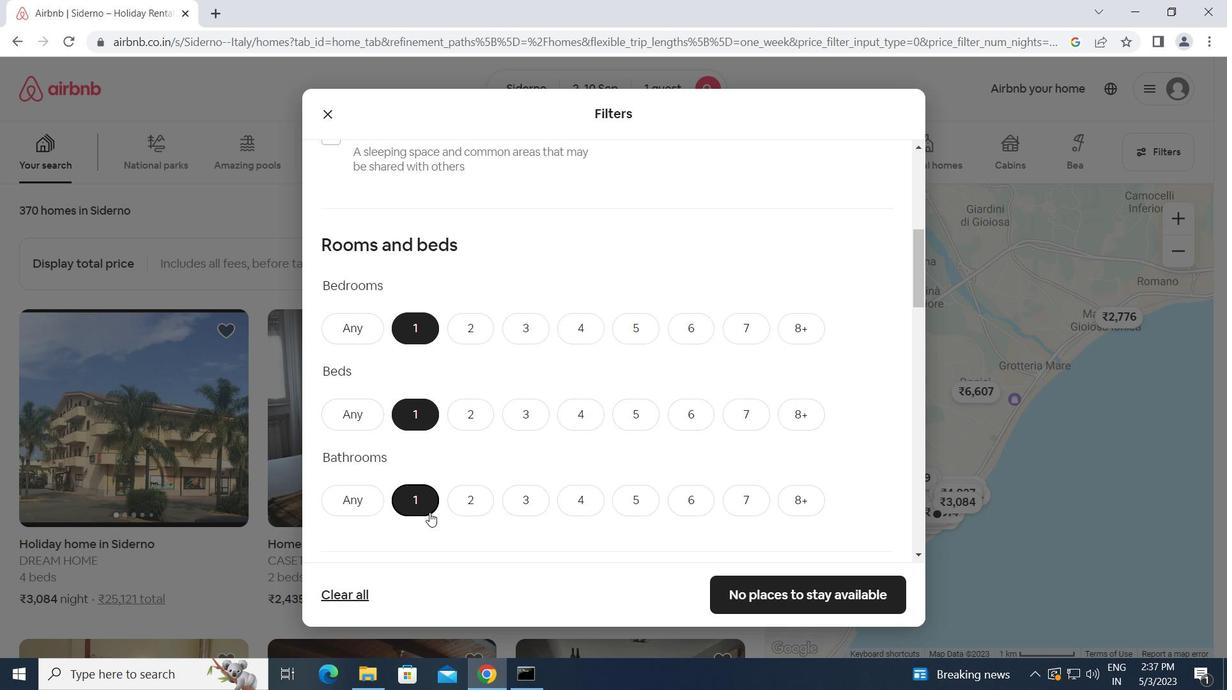 
Action: Mouse scrolled (429, 512) with delta (0, 0)
Screenshot: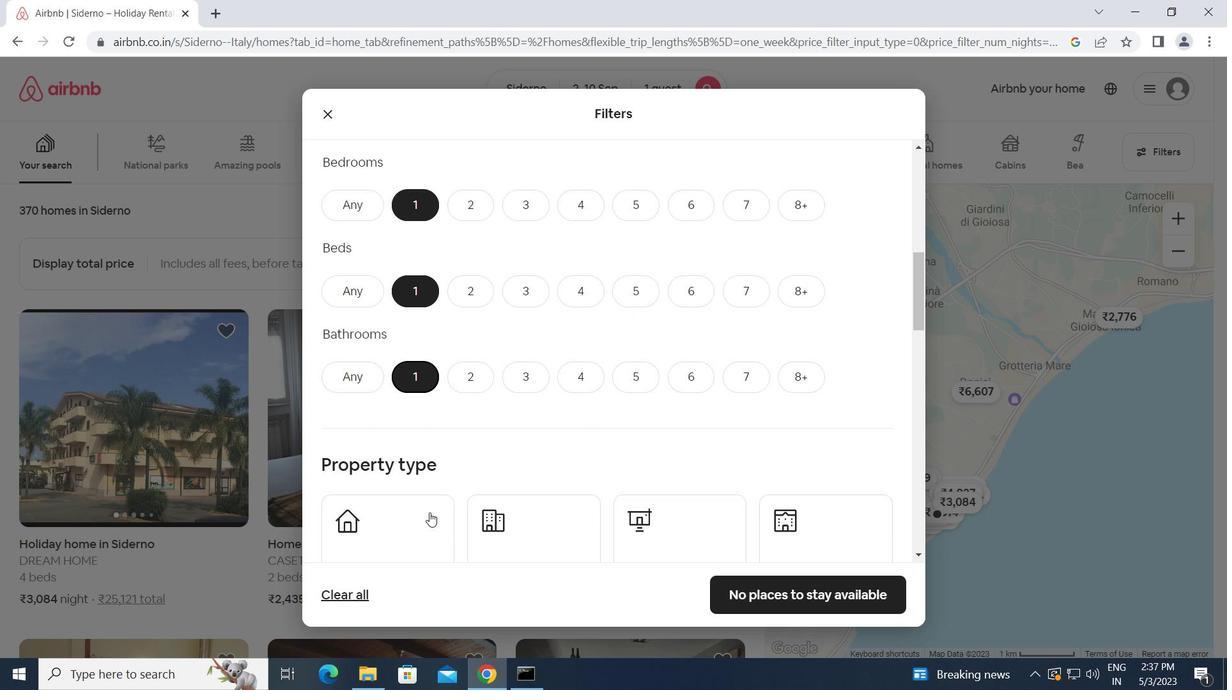
Action: Mouse scrolled (429, 512) with delta (0, 0)
Screenshot: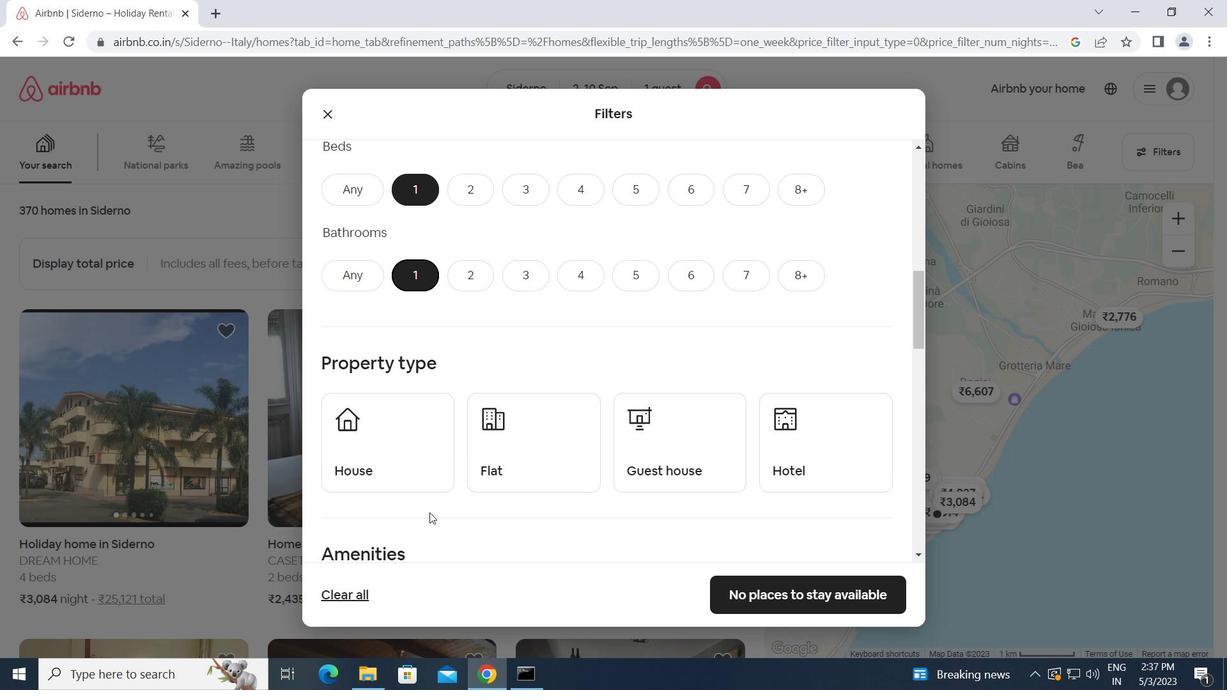 
Action: Mouse moved to (405, 375)
Screenshot: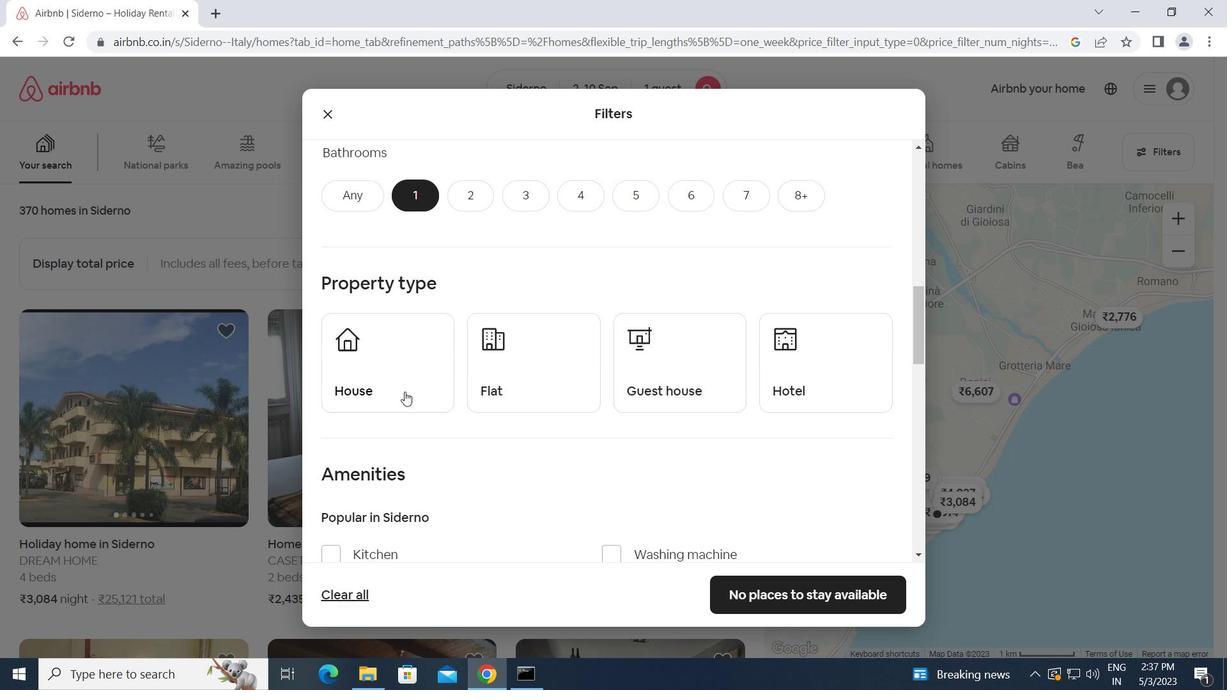 
Action: Mouse pressed left at (405, 375)
Screenshot: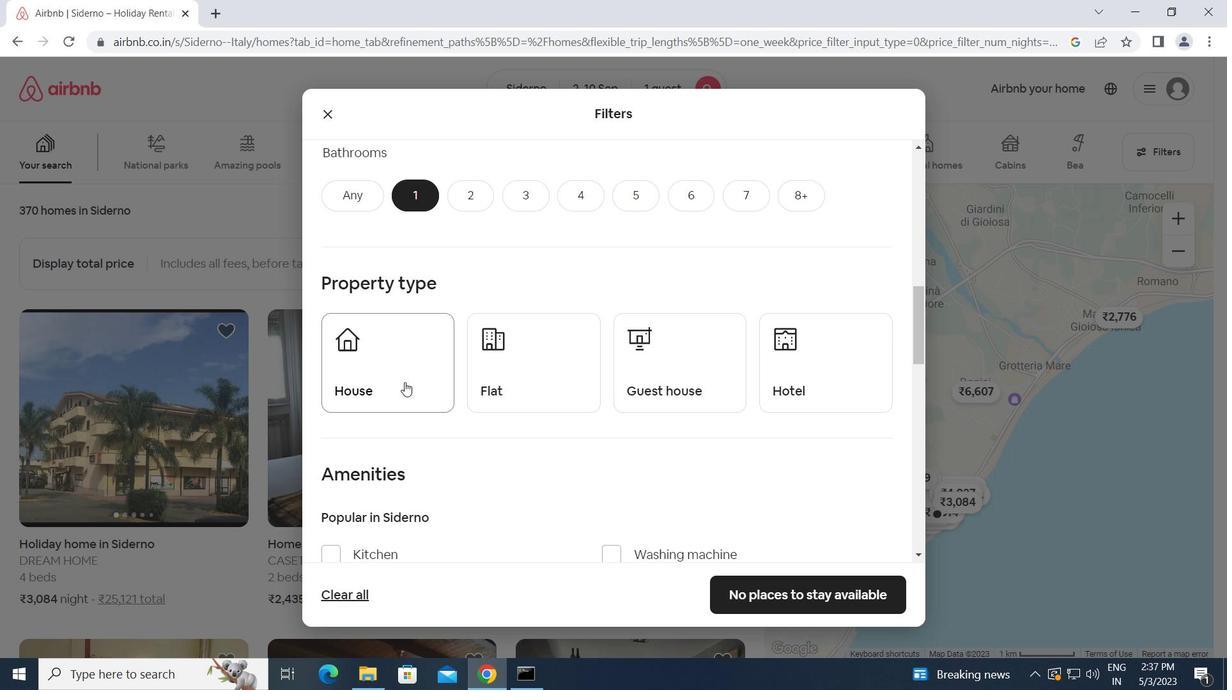 
Action: Mouse moved to (496, 378)
Screenshot: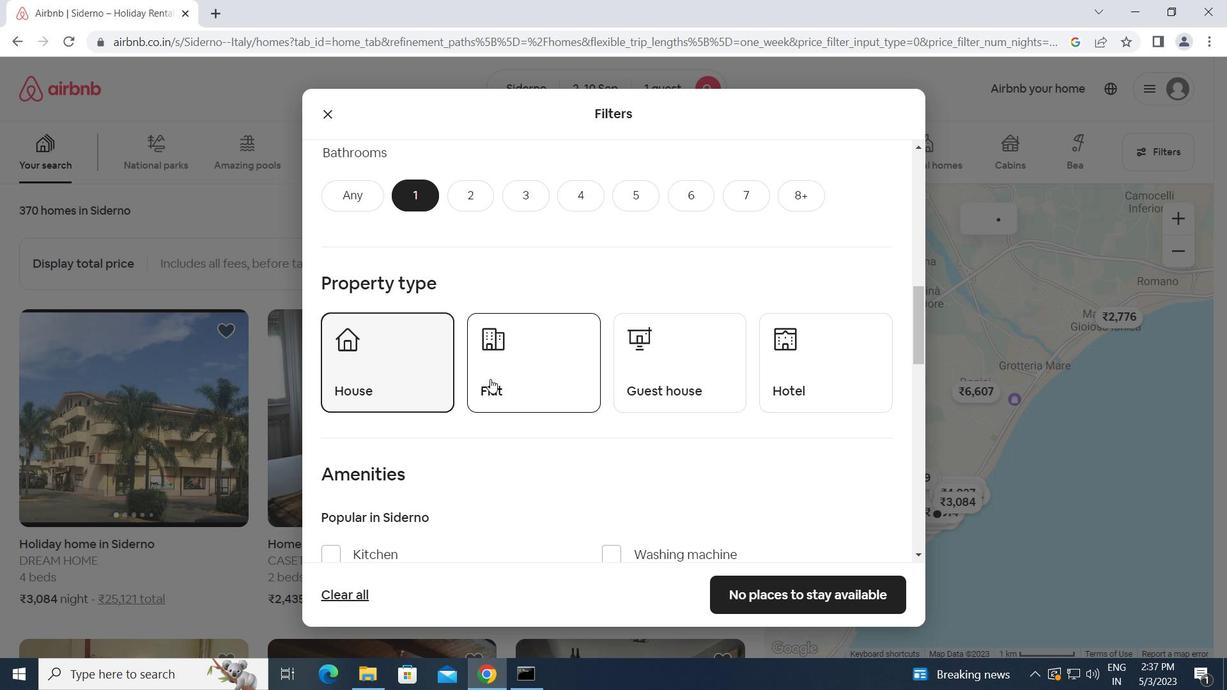 
Action: Mouse pressed left at (496, 378)
Screenshot: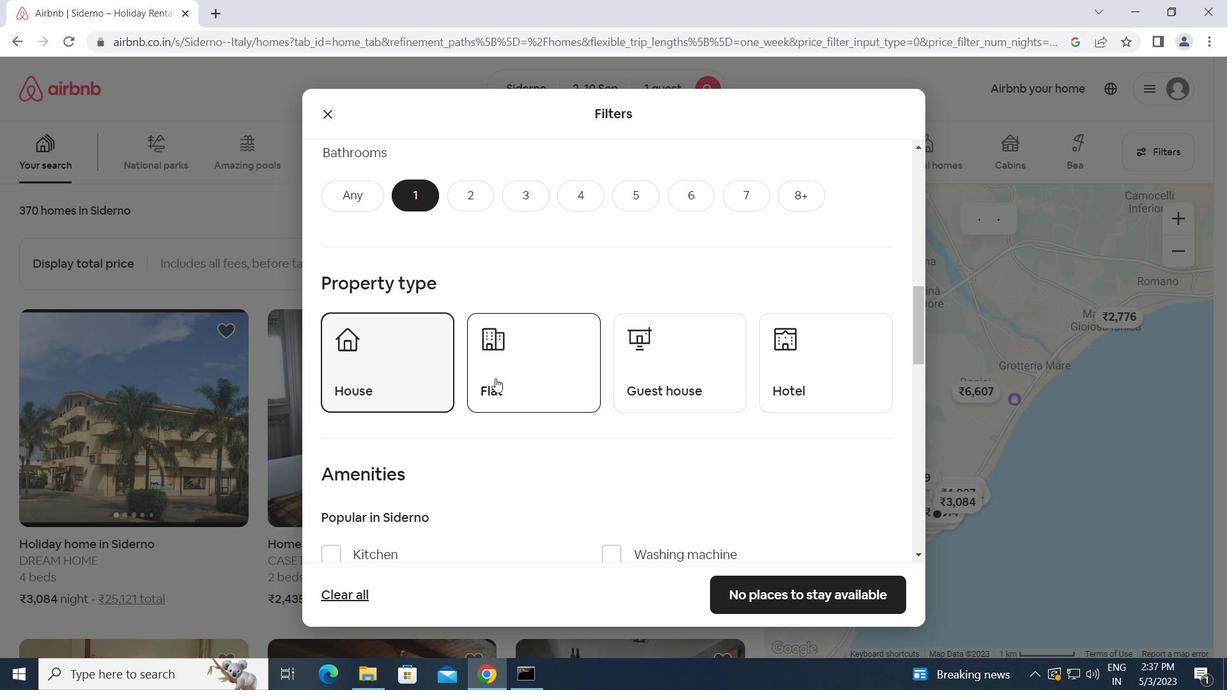 
Action: Mouse moved to (671, 363)
Screenshot: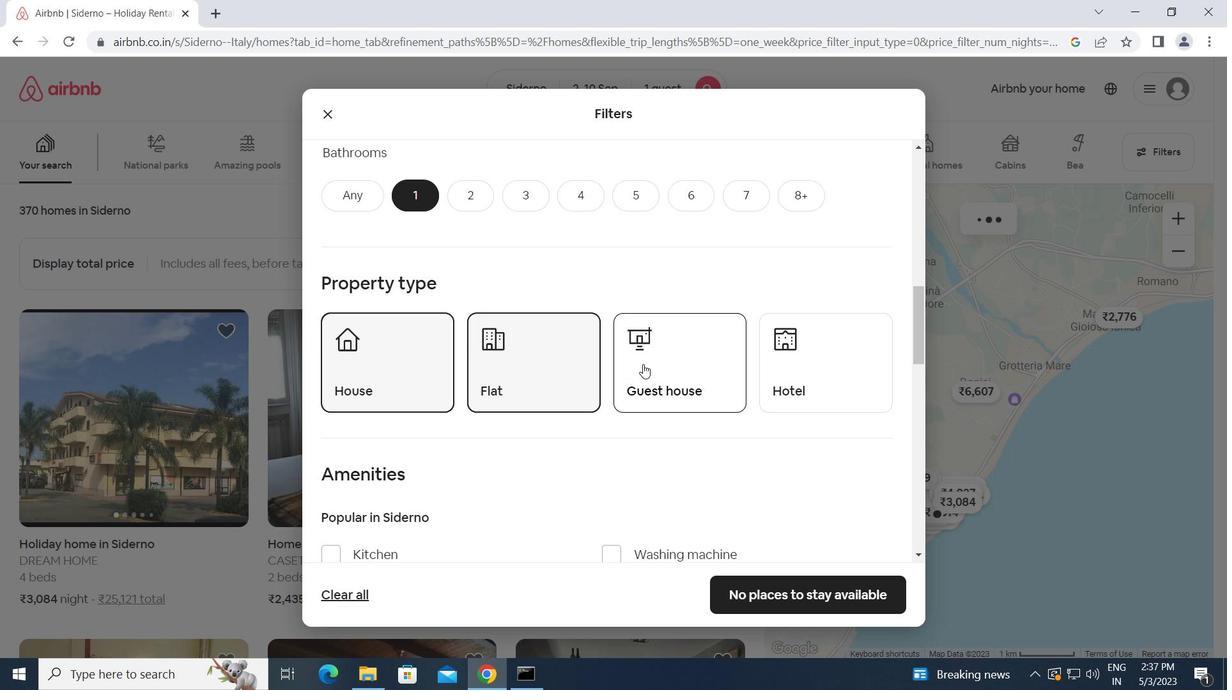 
Action: Mouse pressed left at (671, 363)
Screenshot: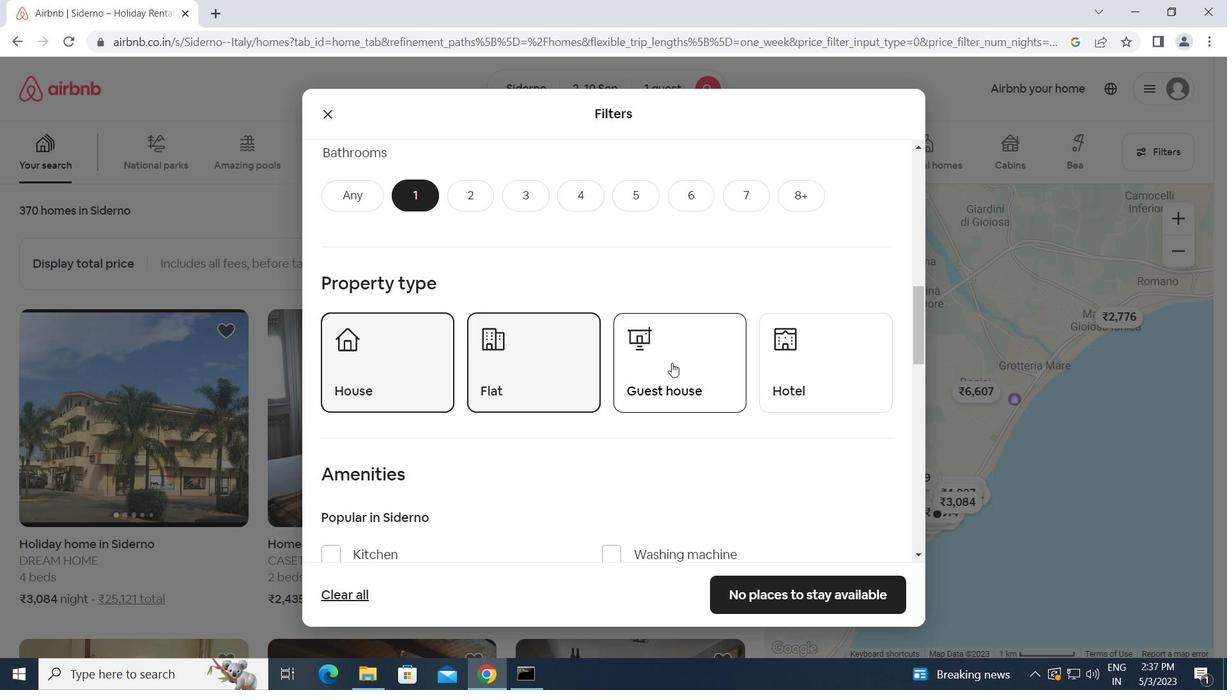 
Action: Mouse moved to (824, 382)
Screenshot: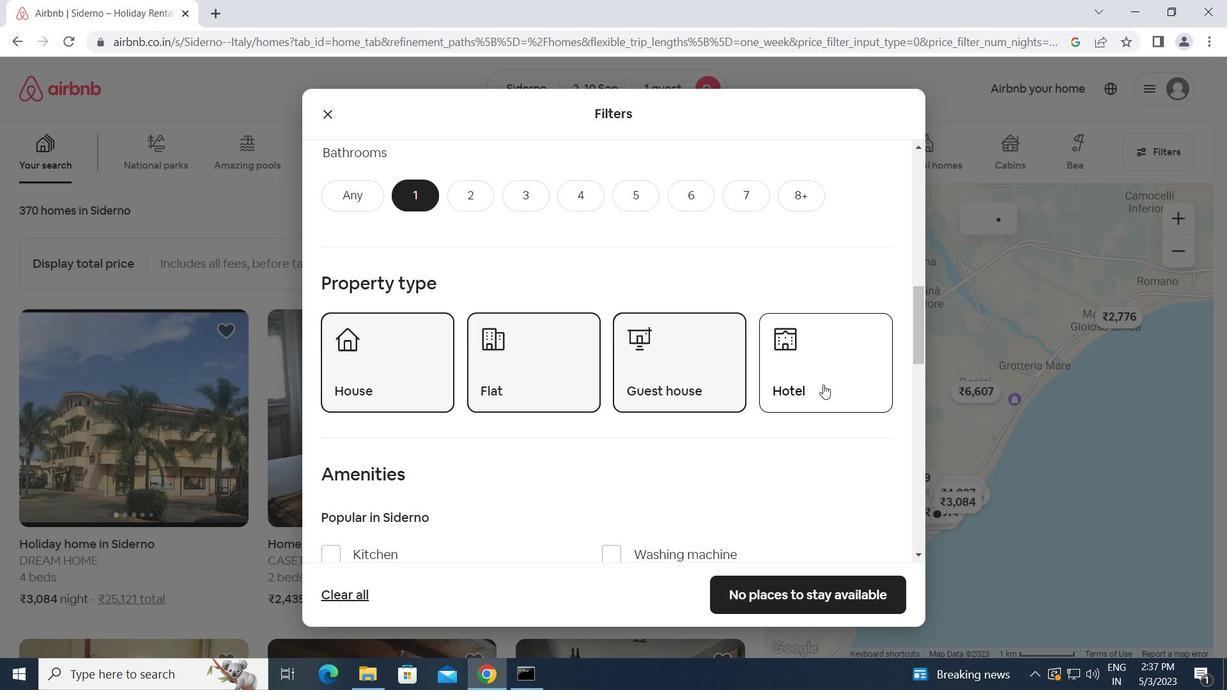 
Action: Mouse pressed left at (824, 382)
Screenshot: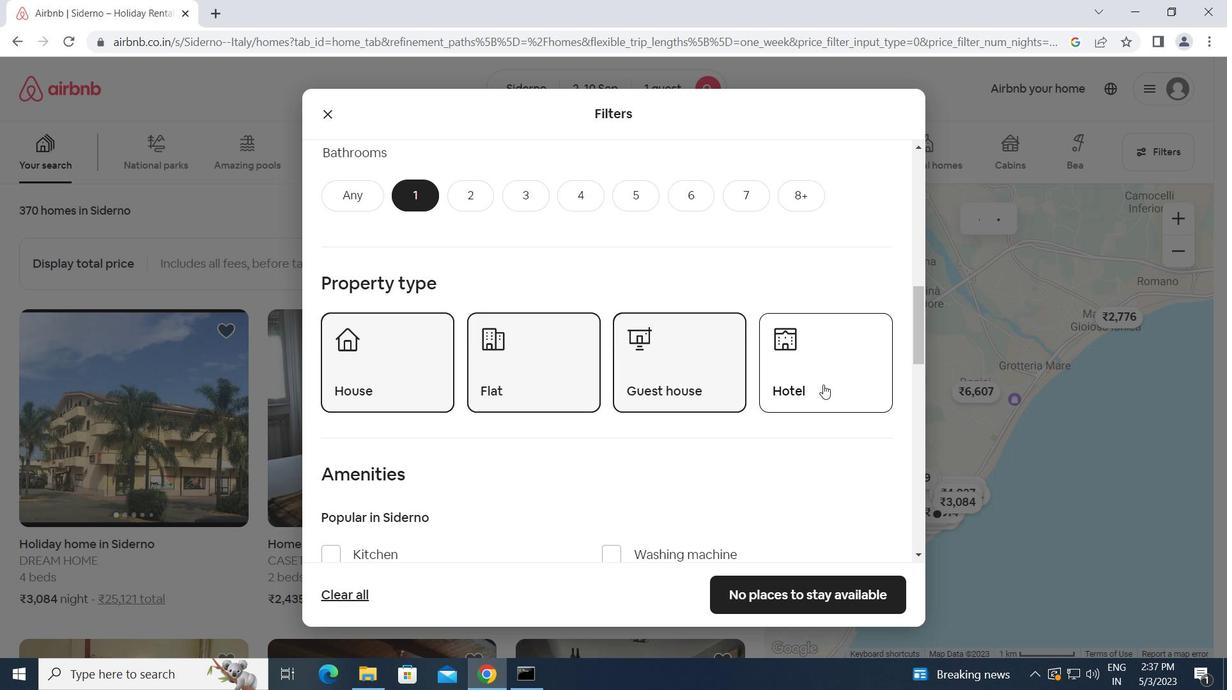 
Action: Mouse moved to (557, 450)
Screenshot: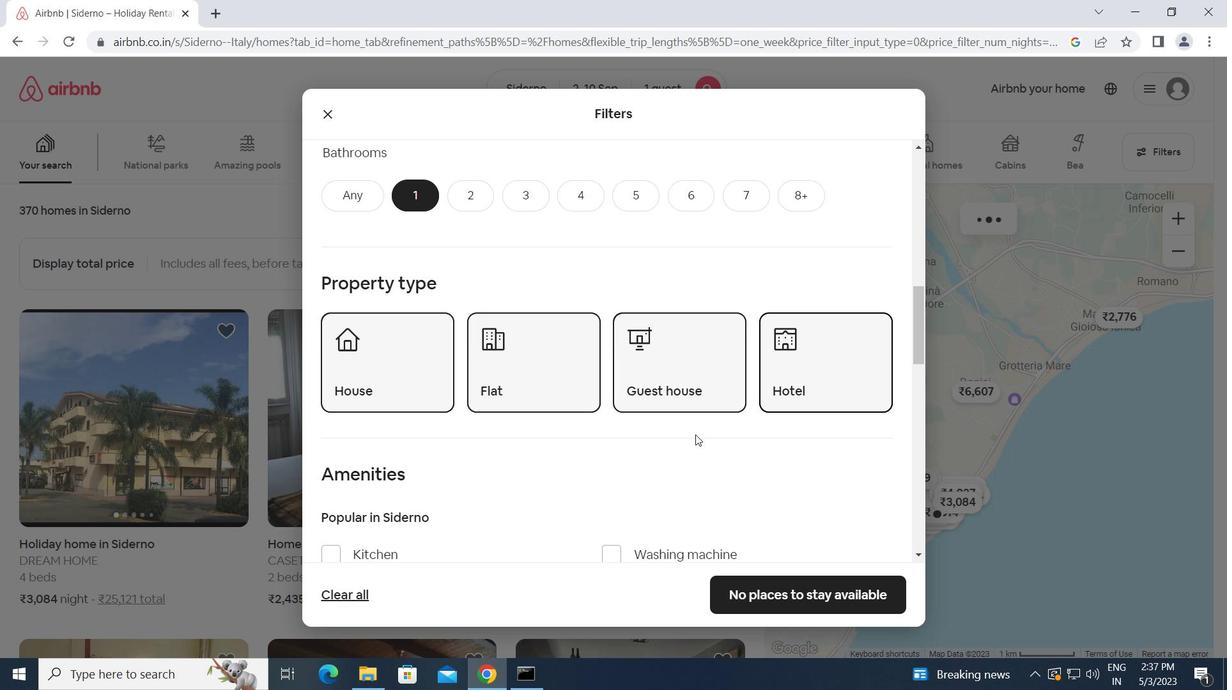 
Action: Mouse scrolled (557, 450) with delta (0, 0)
Screenshot: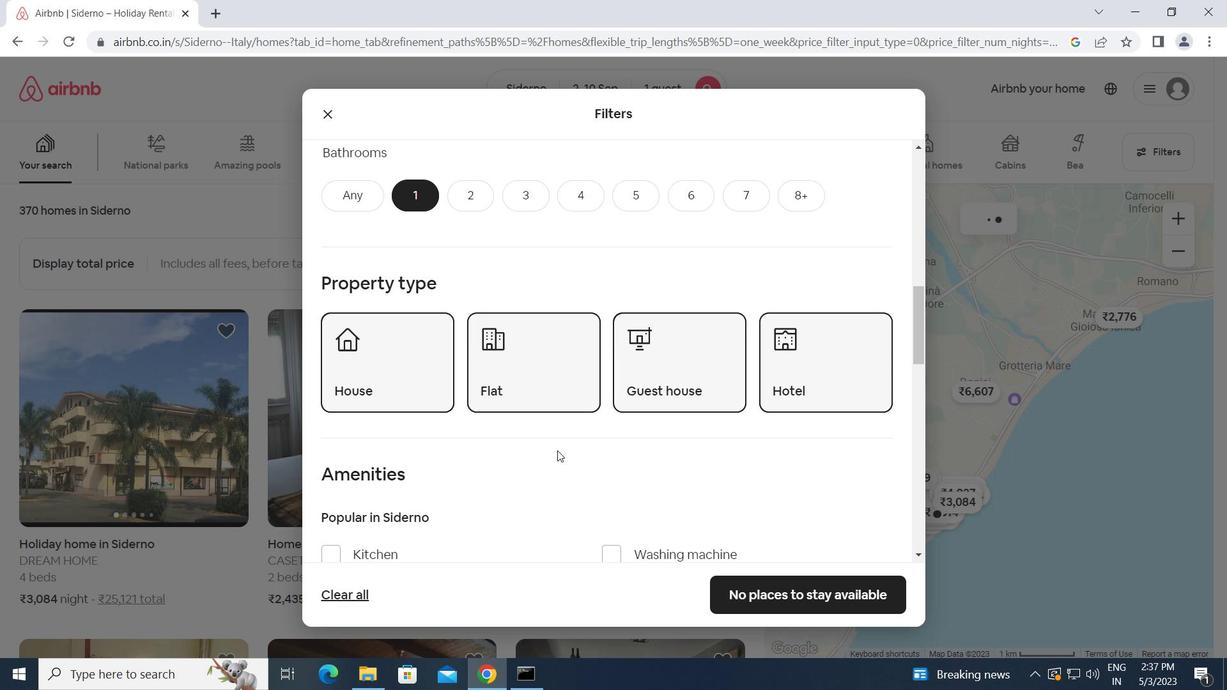 
Action: Mouse scrolled (557, 450) with delta (0, 0)
Screenshot: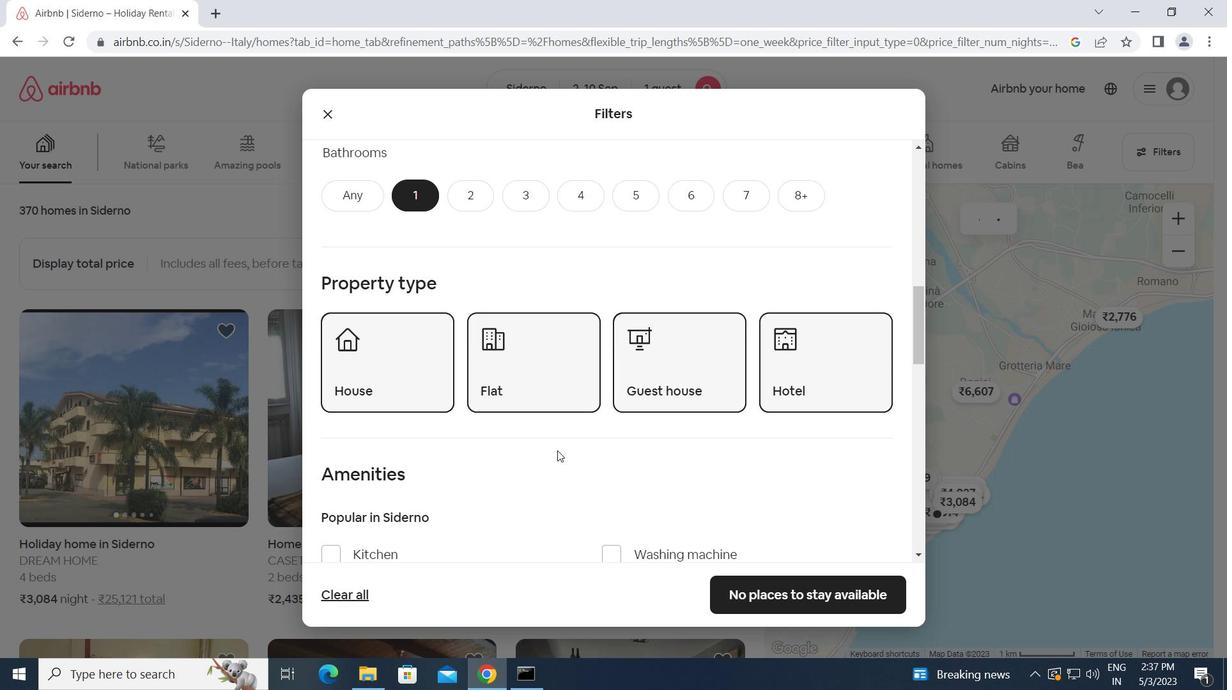 
Action: Mouse scrolled (557, 450) with delta (0, 0)
Screenshot: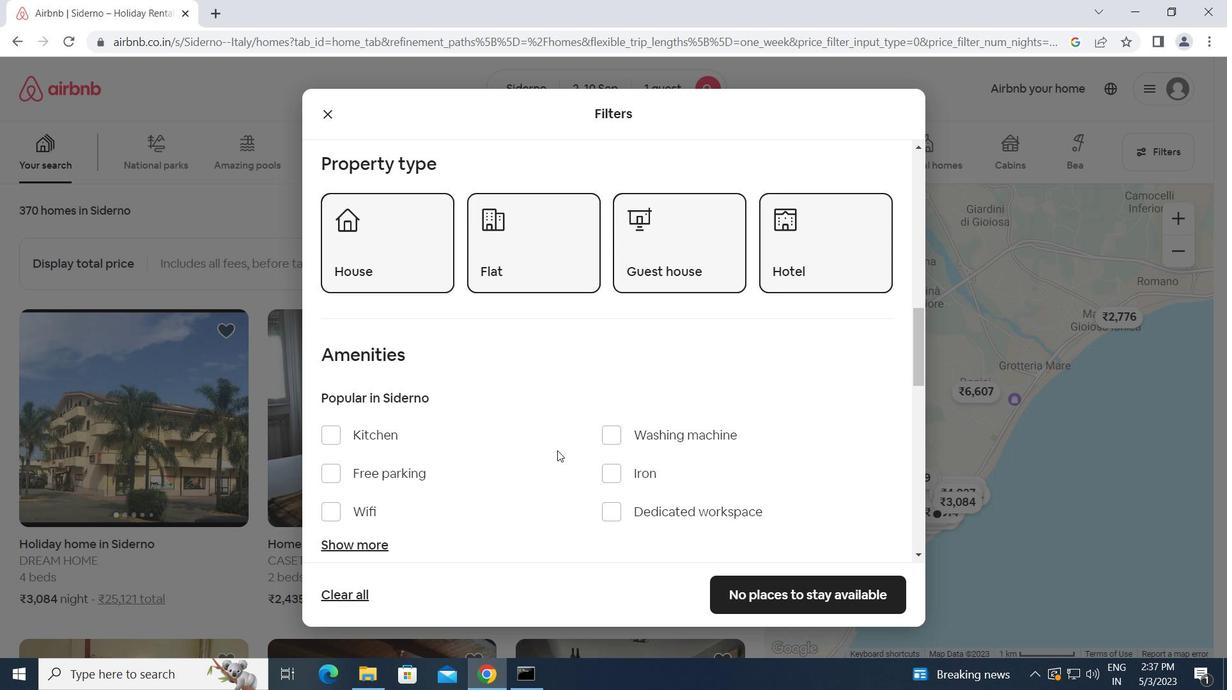 
Action: Mouse scrolled (557, 450) with delta (0, 0)
Screenshot: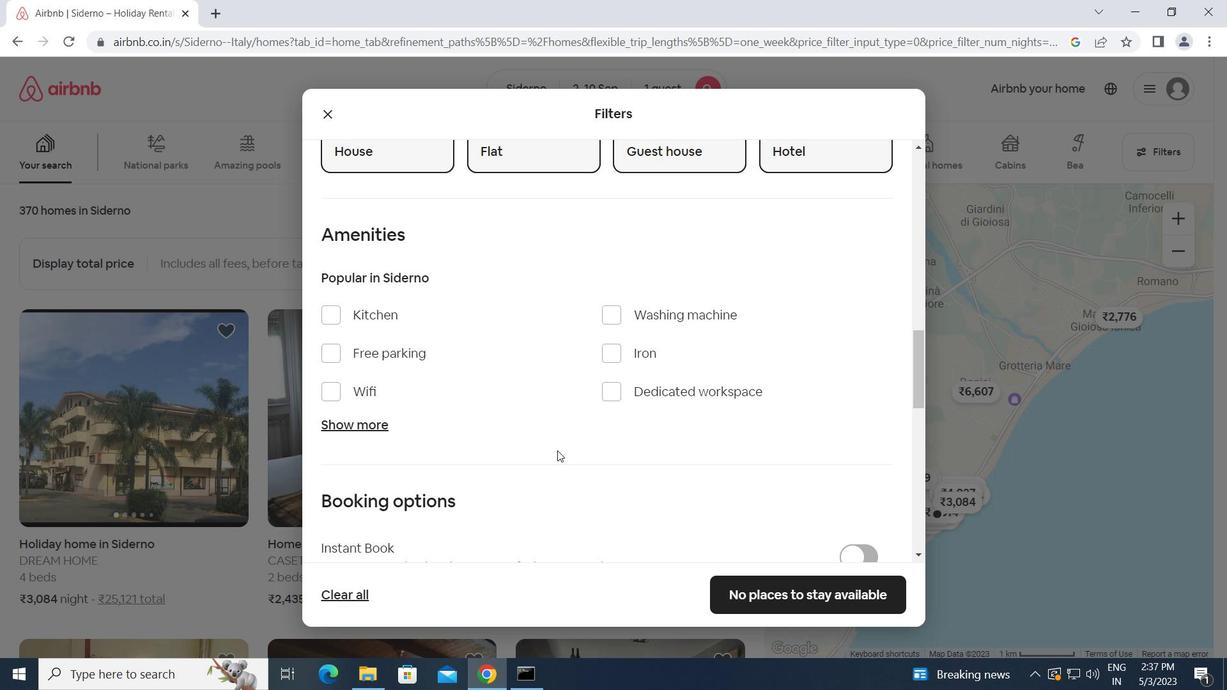 
Action: Mouse scrolled (557, 450) with delta (0, 0)
Screenshot: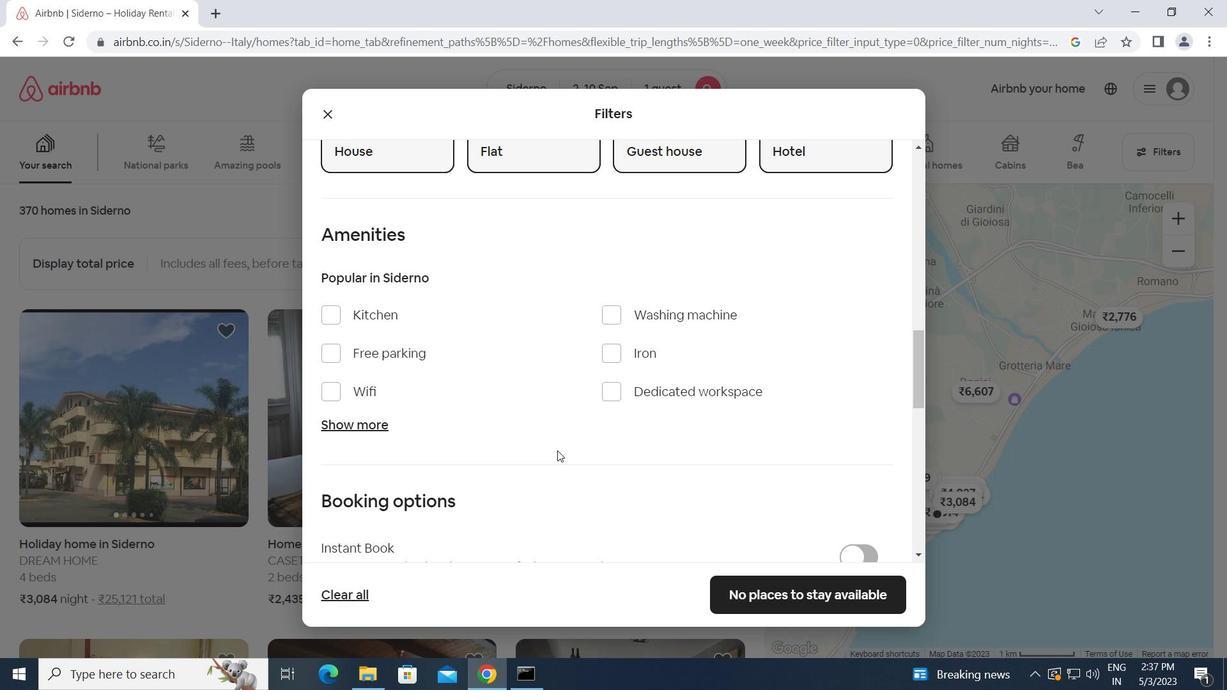
Action: Mouse scrolled (557, 450) with delta (0, 0)
Screenshot: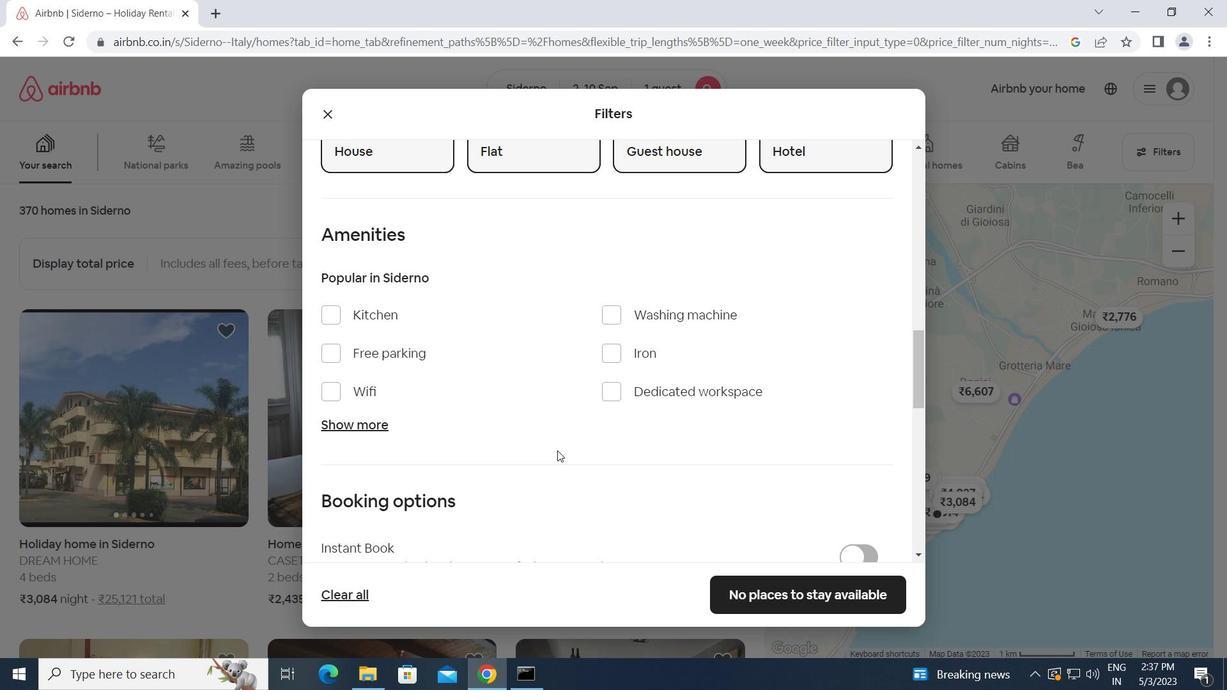 
Action: Mouse moved to (842, 374)
Screenshot: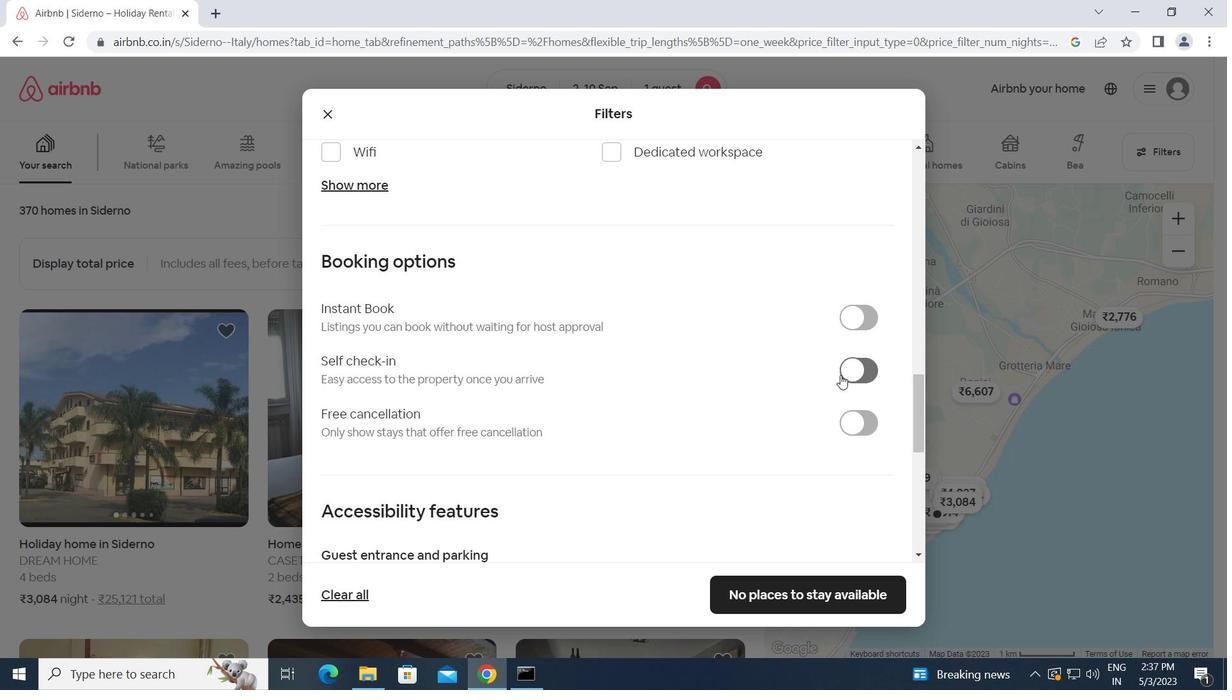 
Action: Mouse pressed left at (842, 374)
Screenshot: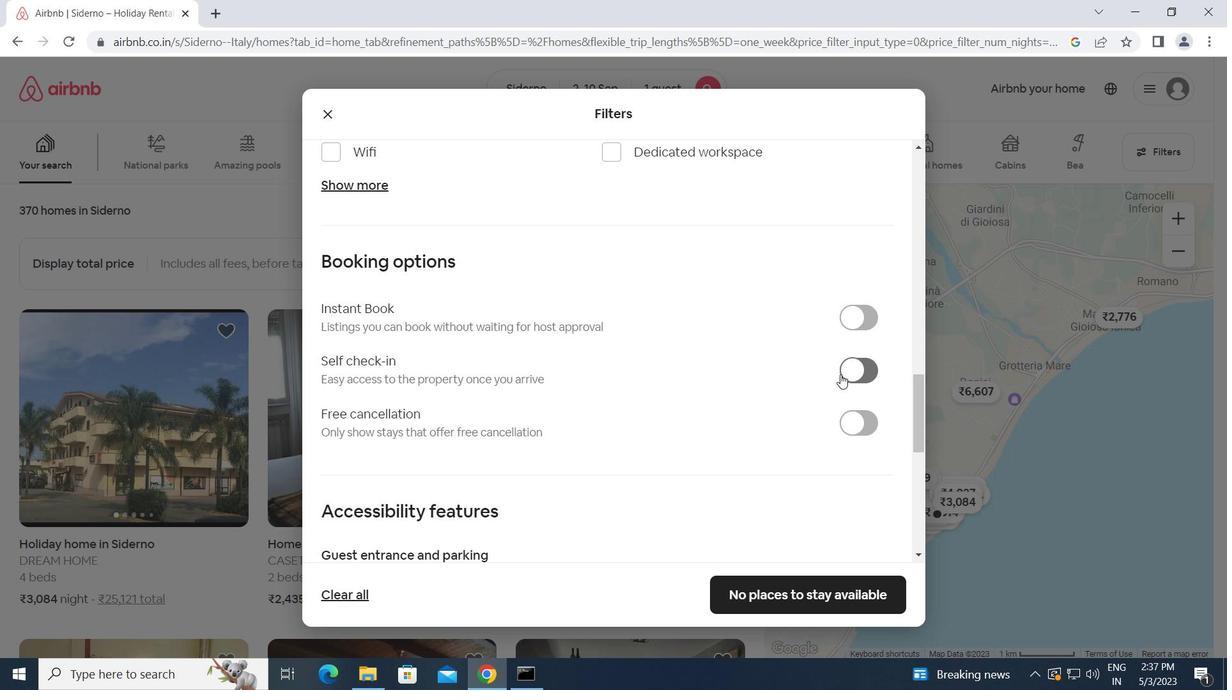 
Action: Mouse moved to (578, 436)
Screenshot: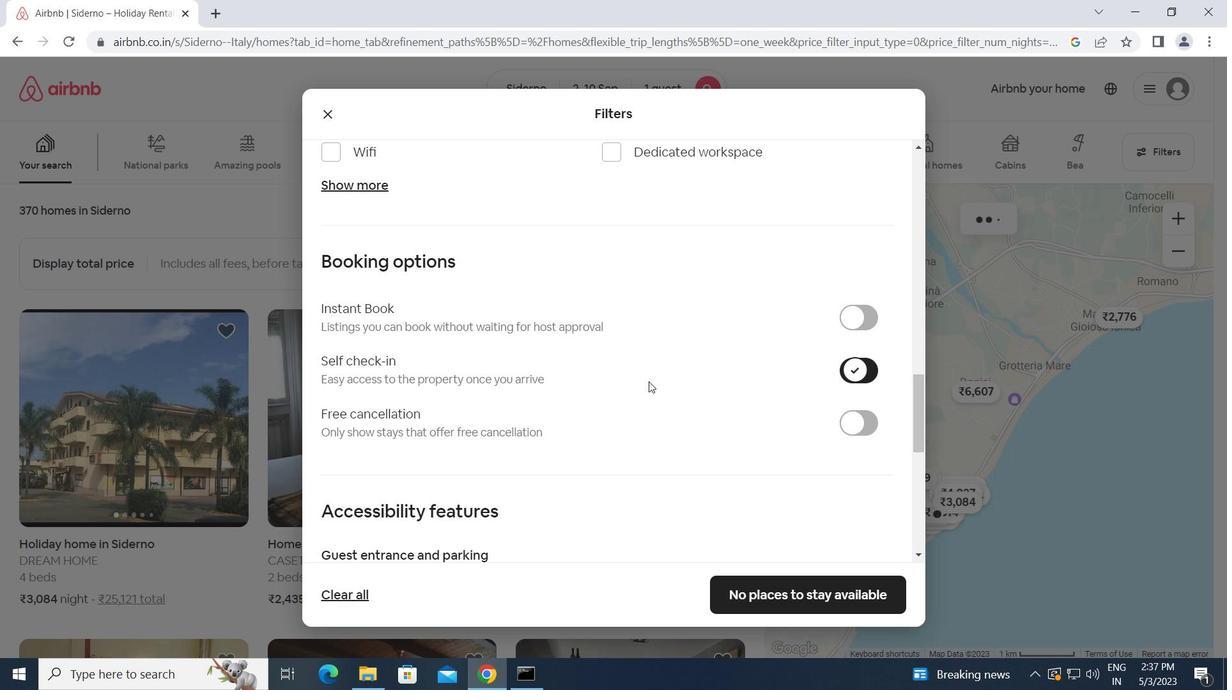 
Action: Mouse scrolled (578, 435) with delta (0, 0)
Screenshot: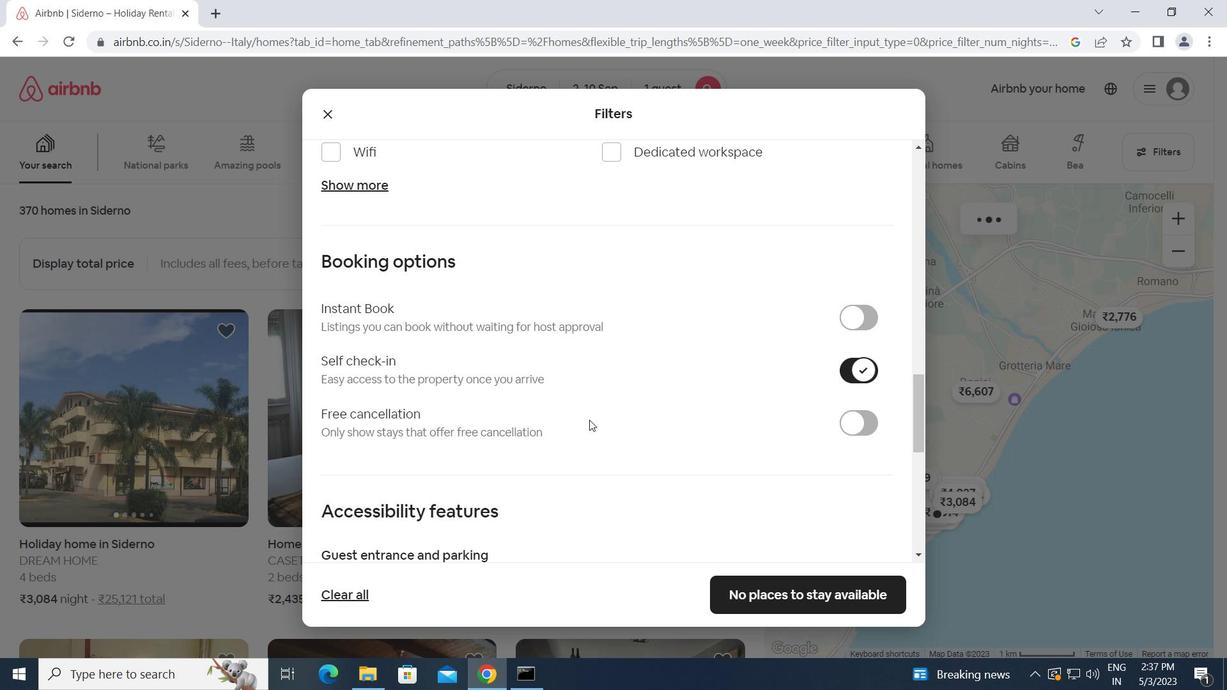 
Action: Mouse scrolled (578, 435) with delta (0, 0)
Screenshot: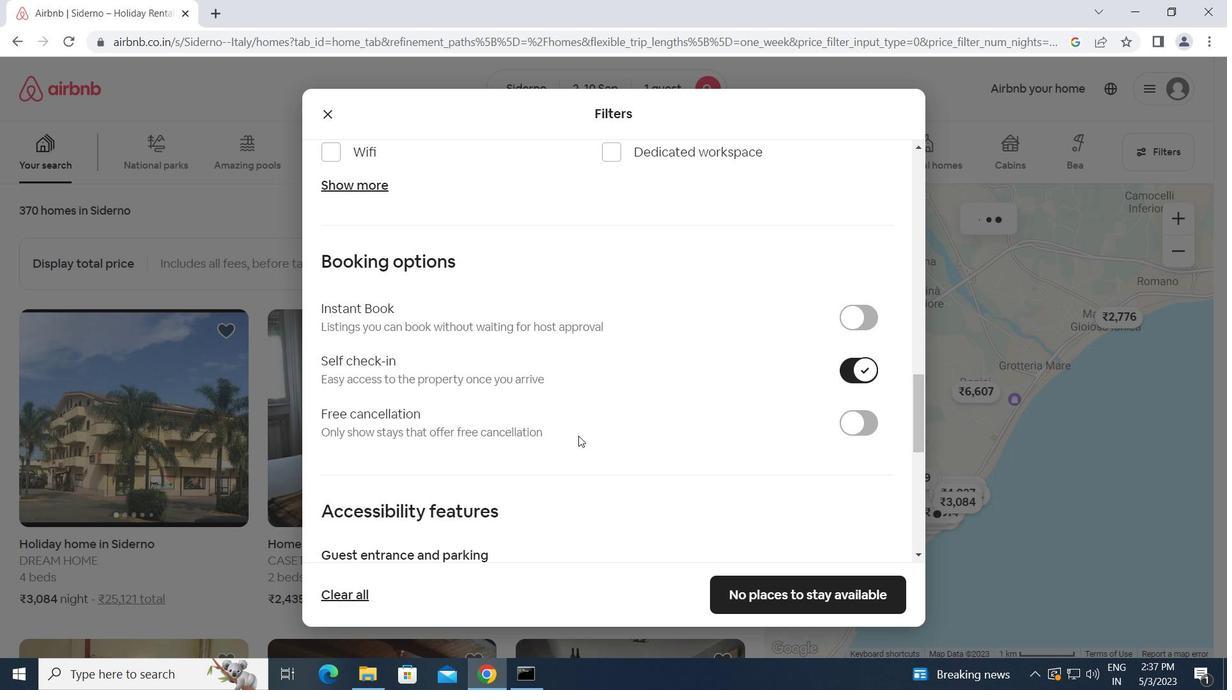 
Action: Mouse scrolled (578, 435) with delta (0, 0)
Screenshot: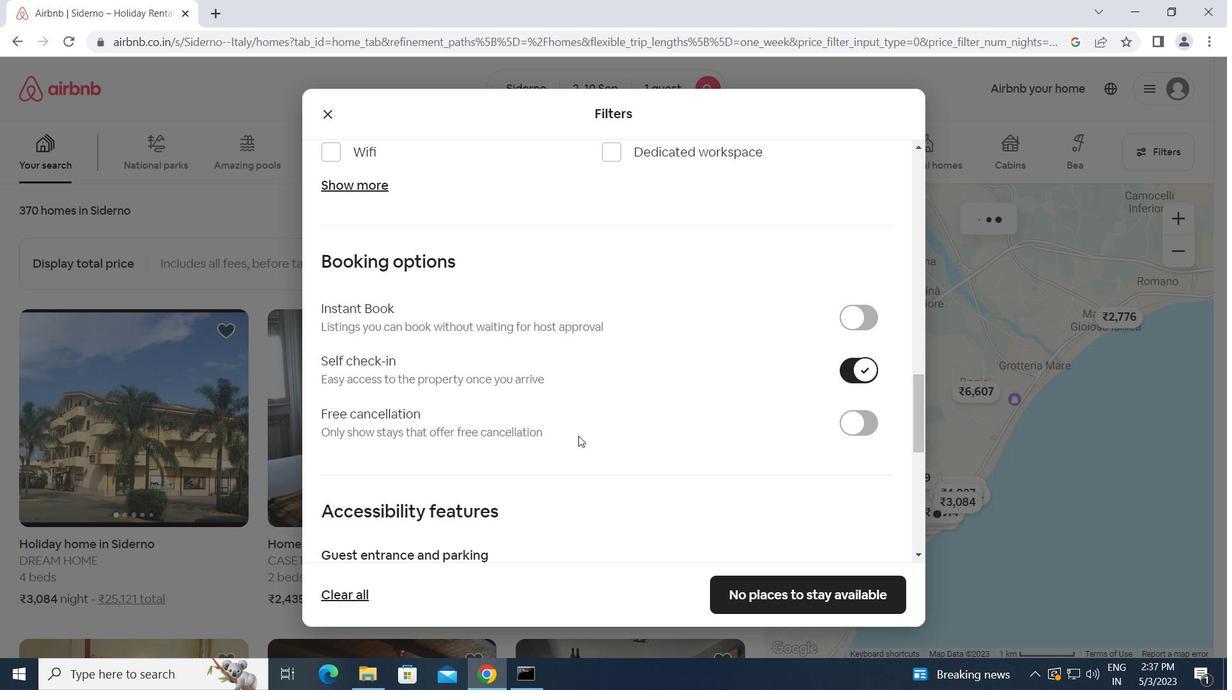 
Action: Mouse scrolled (578, 435) with delta (0, 0)
Screenshot: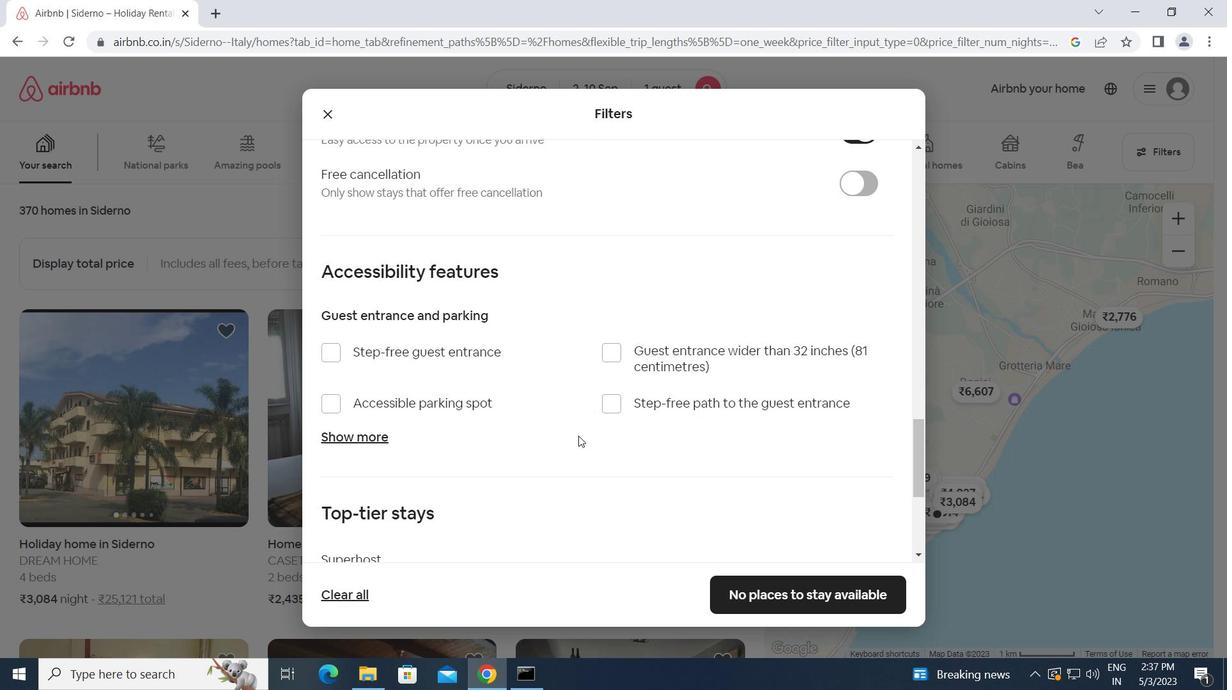 
Action: Mouse scrolled (578, 435) with delta (0, 0)
Screenshot: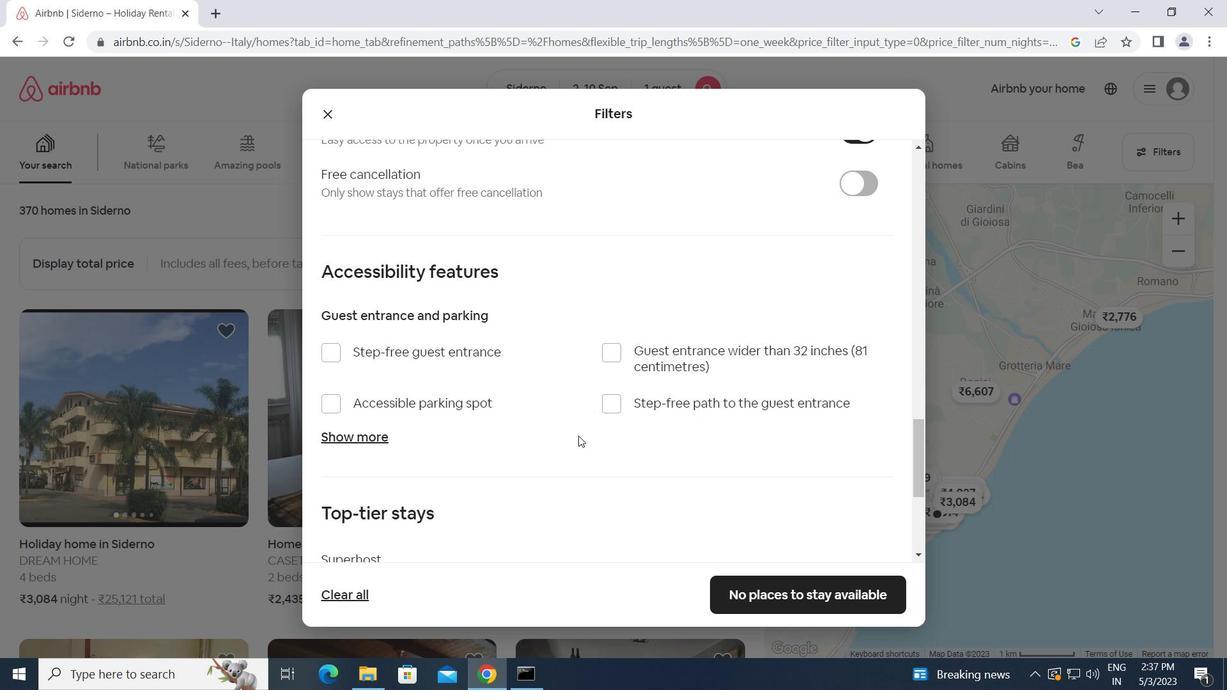 
Action: Mouse scrolled (578, 435) with delta (0, 0)
Screenshot: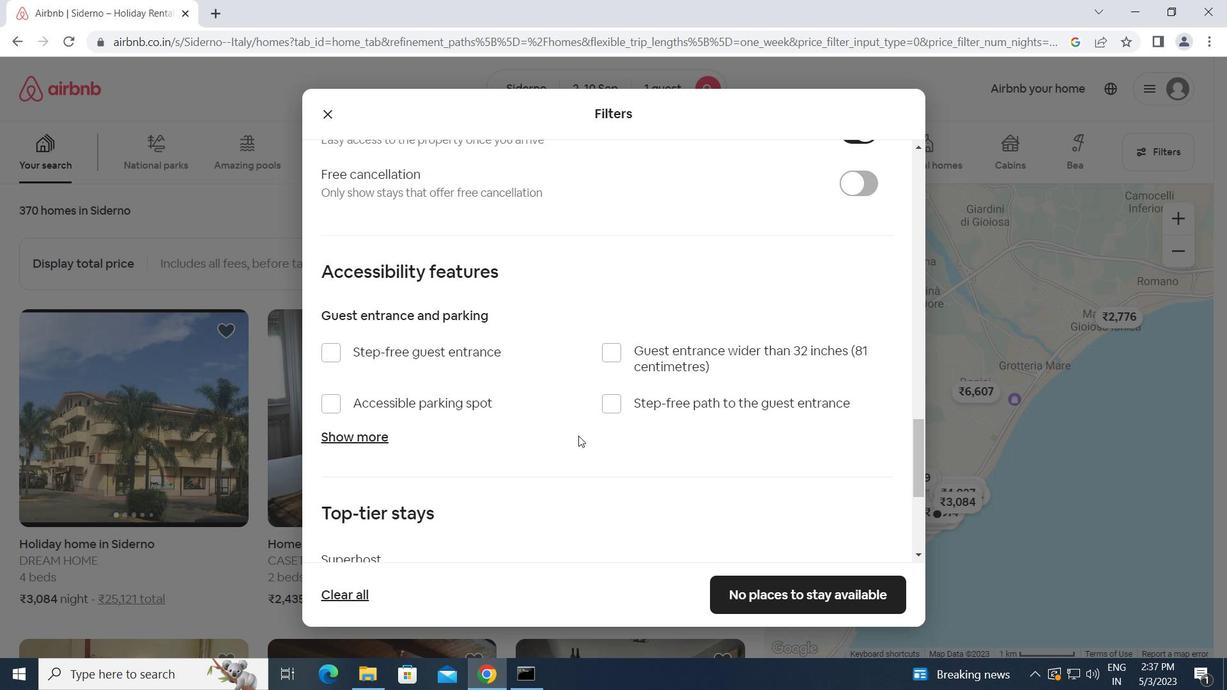 
Action: Mouse moved to (578, 436)
Screenshot: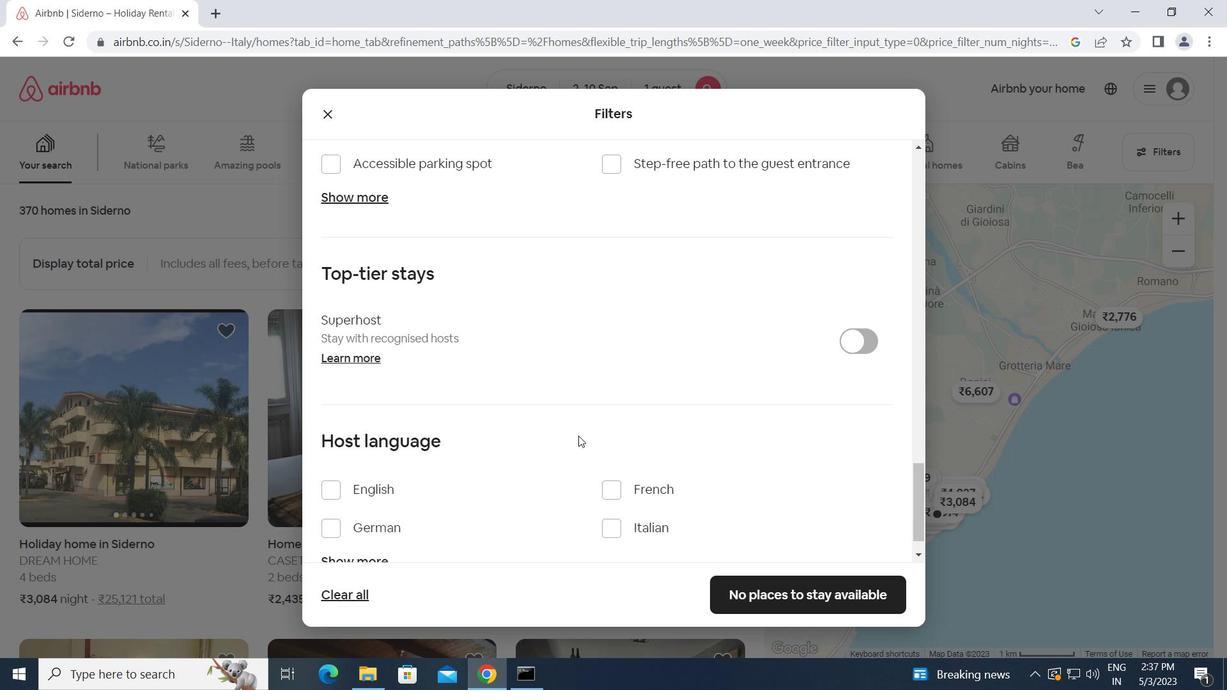 
Action: Mouse scrolled (578, 436) with delta (0, 0)
Screenshot: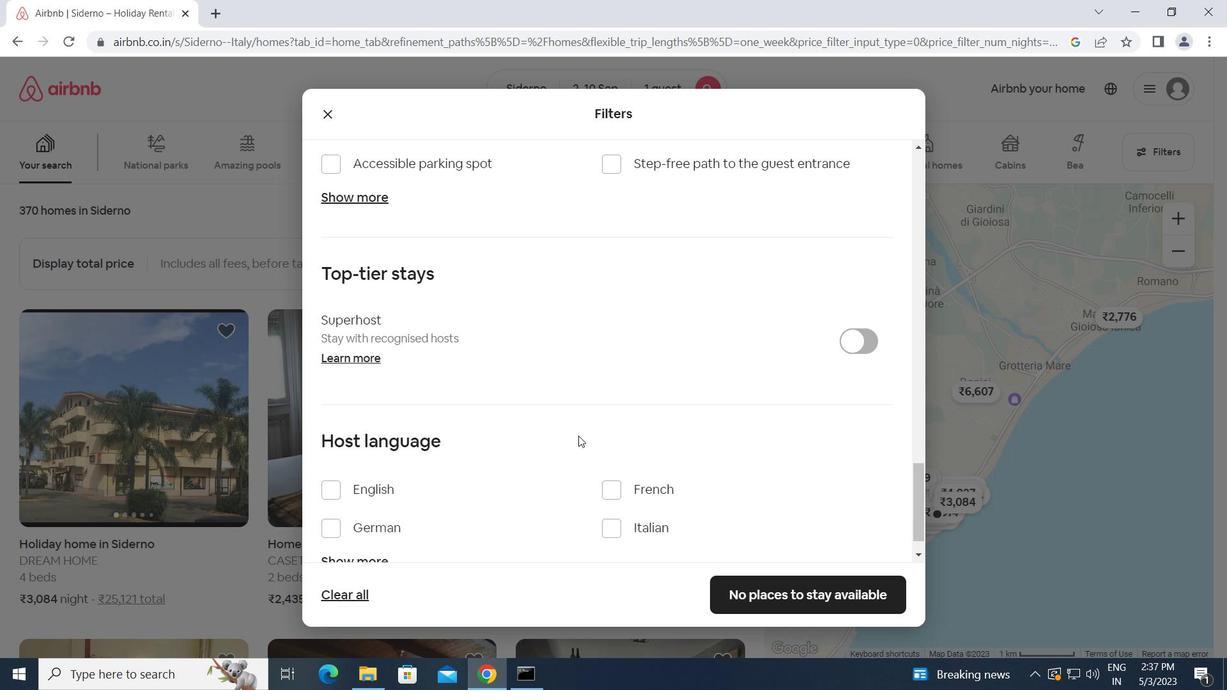 
Action: Mouse moved to (334, 448)
Screenshot: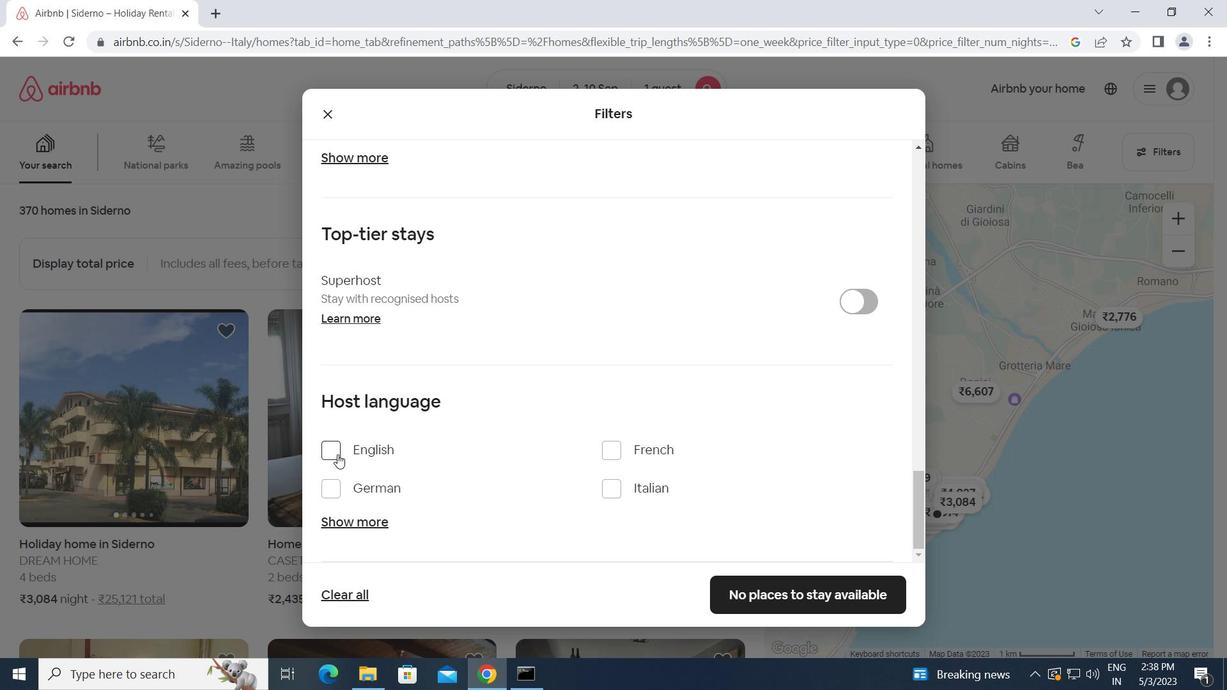 
Action: Mouse pressed left at (334, 448)
Screenshot: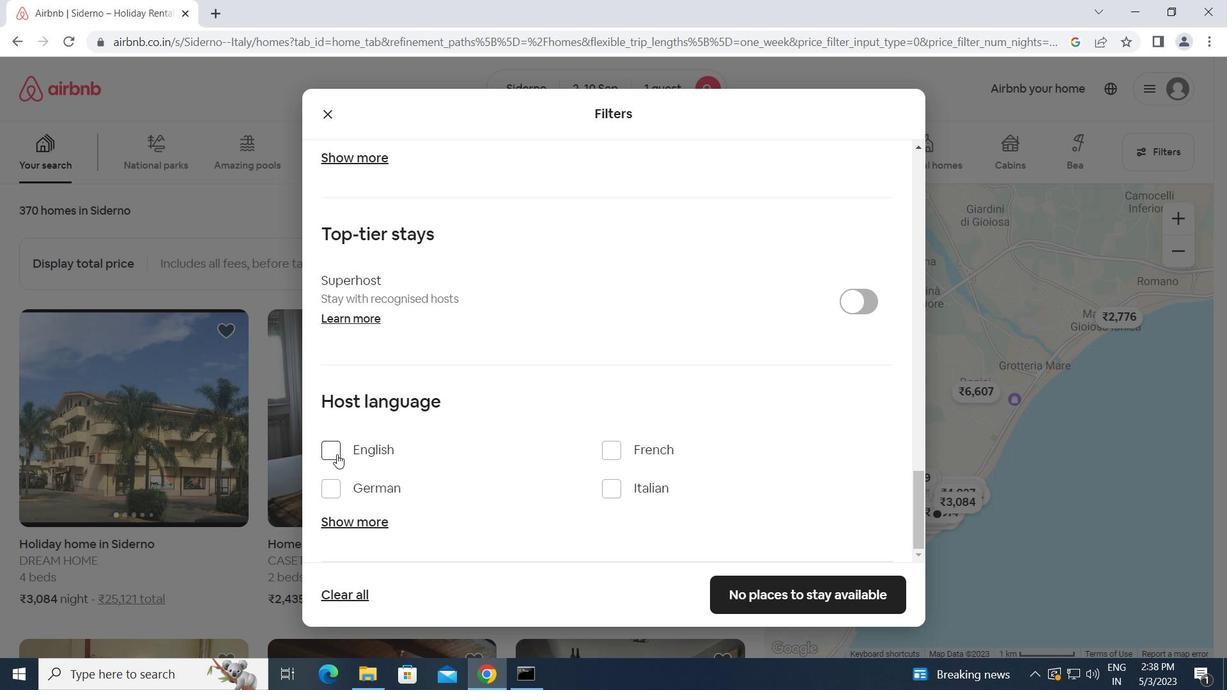 
Action: Mouse moved to (753, 580)
Screenshot: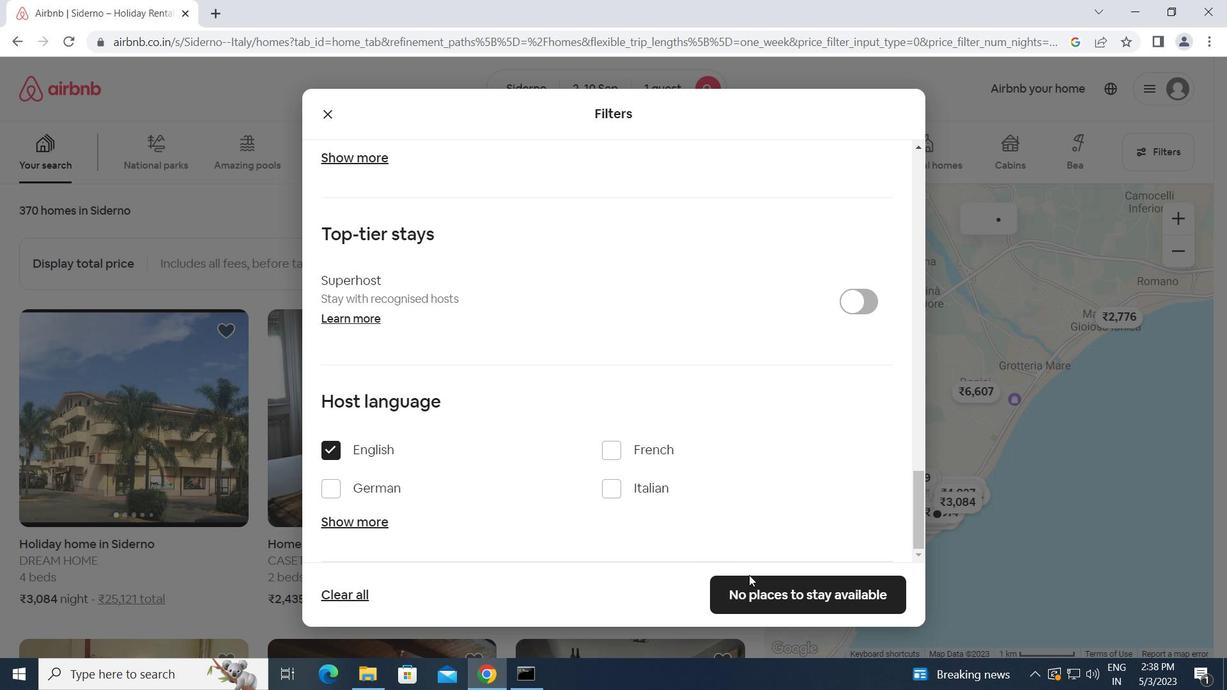 
Action: Mouse pressed left at (753, 580)
Screenshot: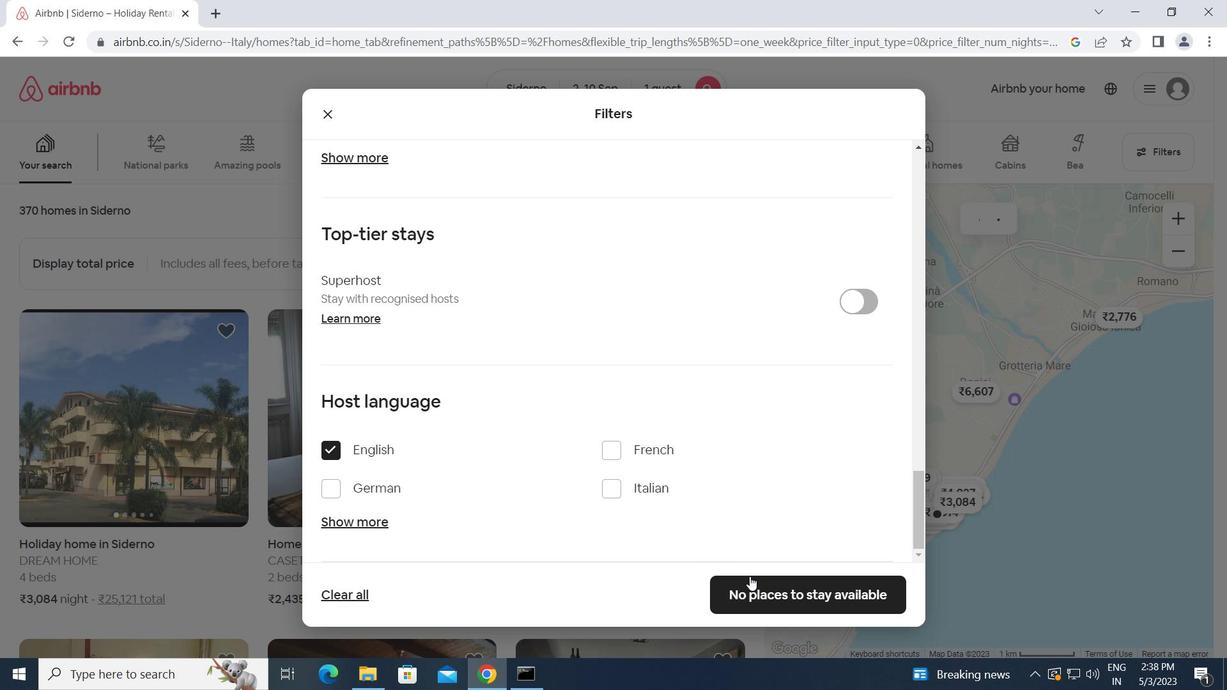 
